 Task: Compose an email with the signature Gloria Young with the subject Thank you for a gift and the message I need your help in preparing the agenda for the next meeting. from softage.5@softage.net to softage.3@softage.net, select first word, change the font color from current to maroon and background color to red Send the email. Finally, move the email from Sent Items to the label Medications
Action: Mouse moved to (866, 69)
Screenshot: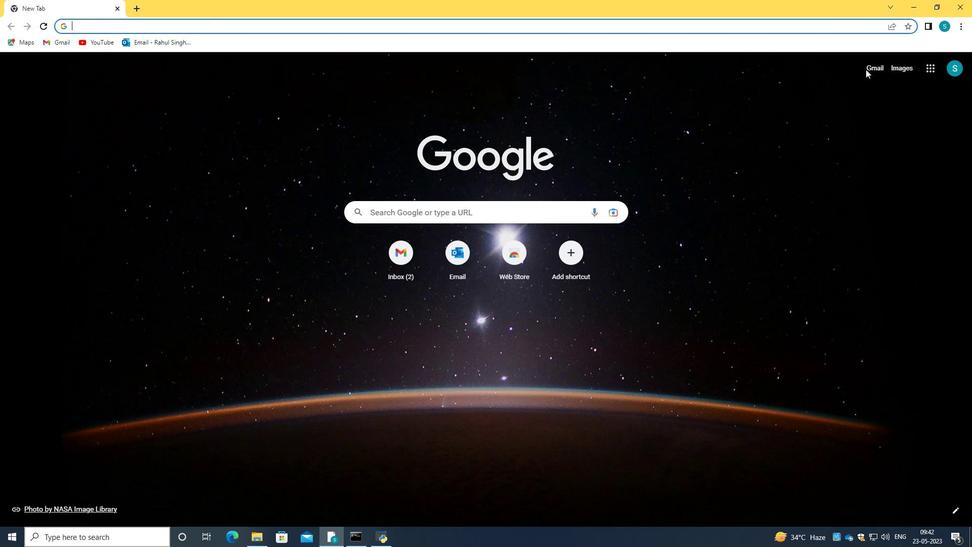
Action: Mouse pressed left at (866, 69)
Screenshot: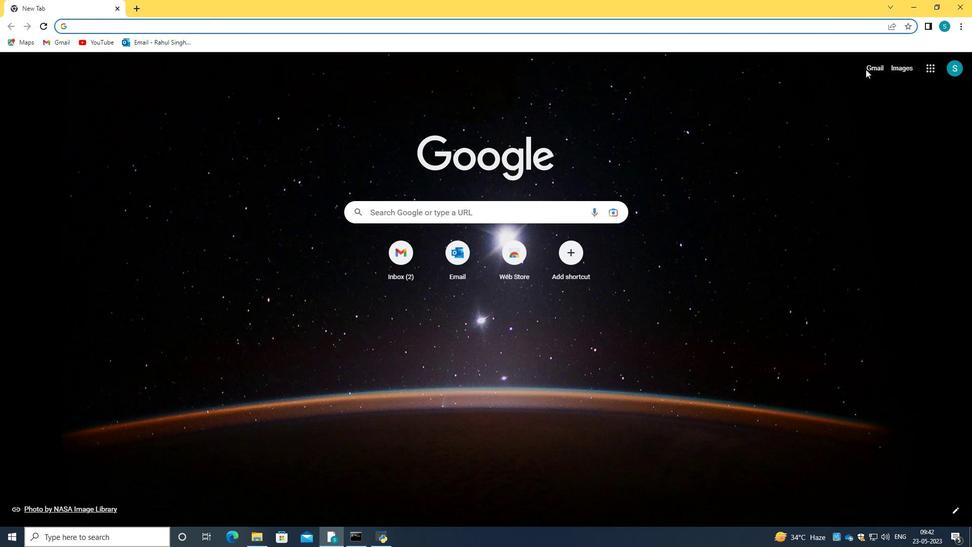 
Action: Mouse moved to (871, 67)
Screenshot: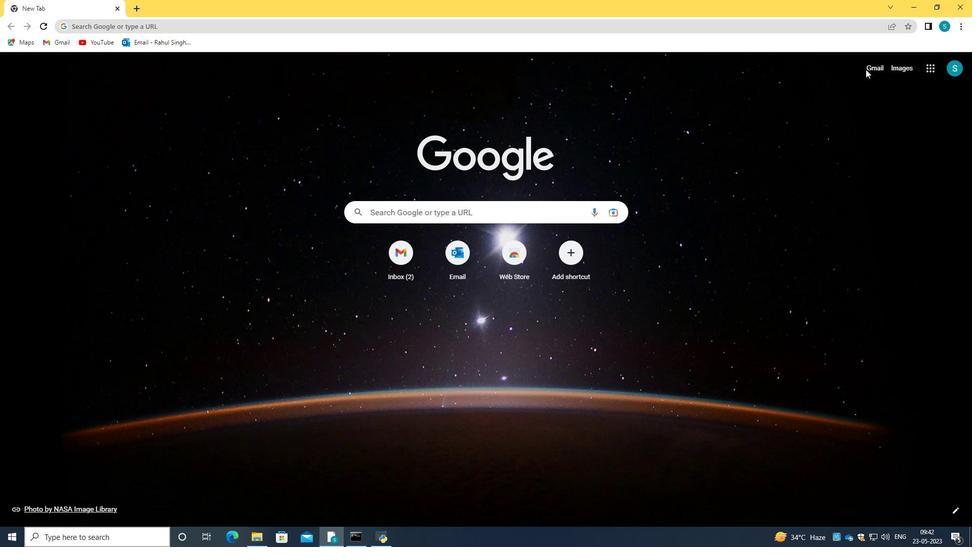 
Action: Mouse pressed left at (871, 67)
Screenshot: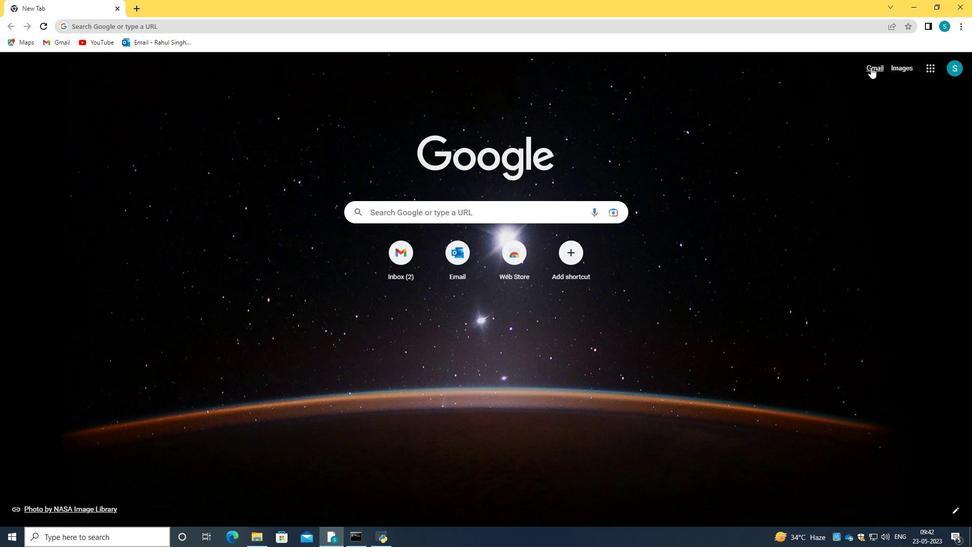 
Action: Mouse moved to (481, 162)
Screenshot: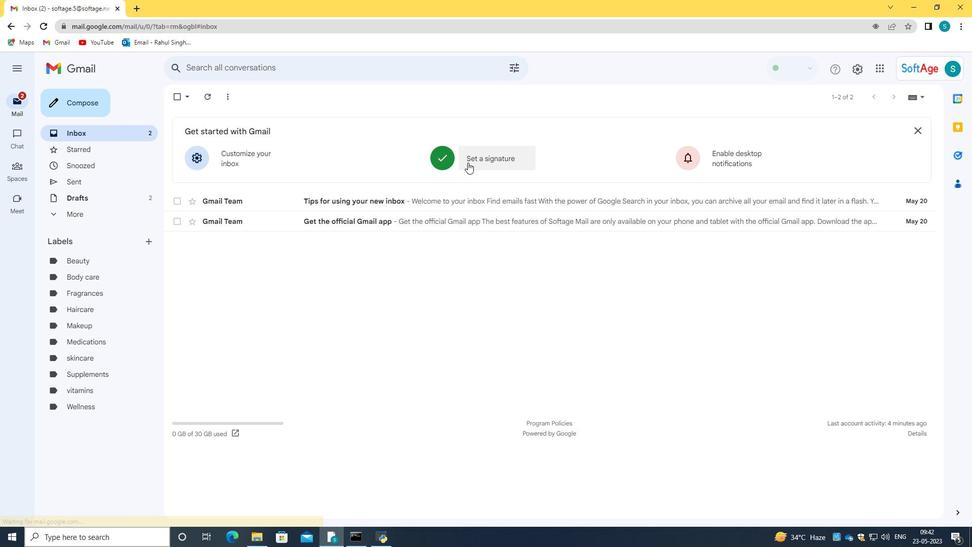 
Action: Mouse pressed left at (481, 162)
Screenshot: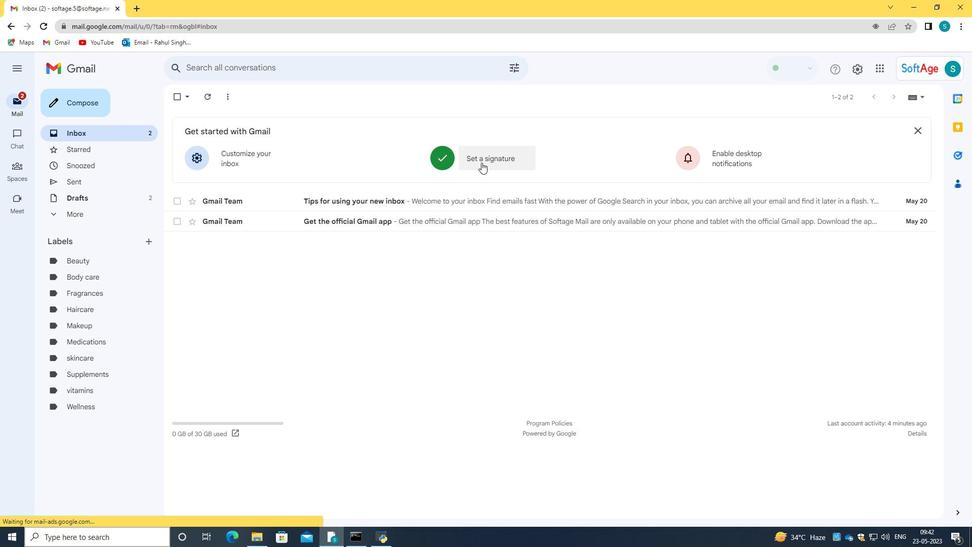 
Action: Mouse moved to (493, 230)
Screenshot: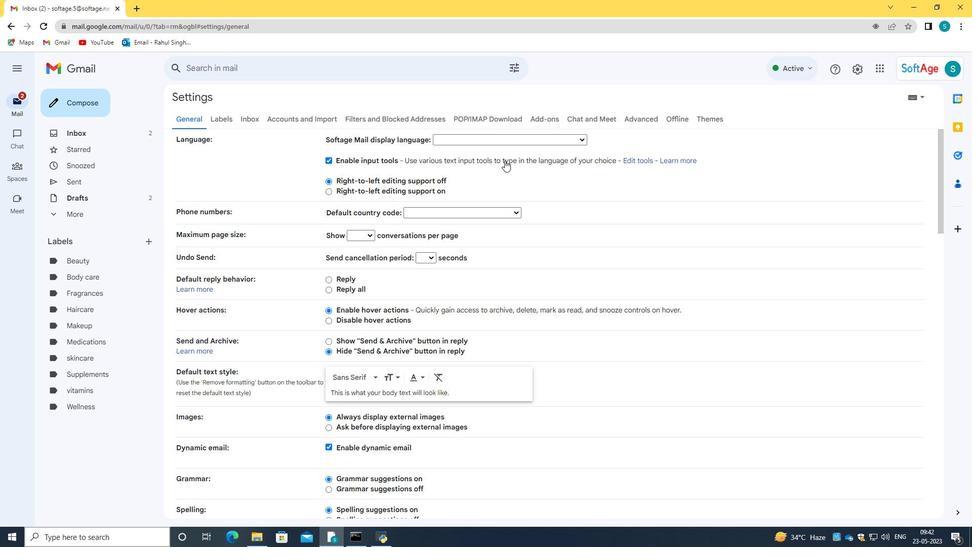 
Action: Mouse scrolled (493, 230) with delta (0, 0)
Screenshot: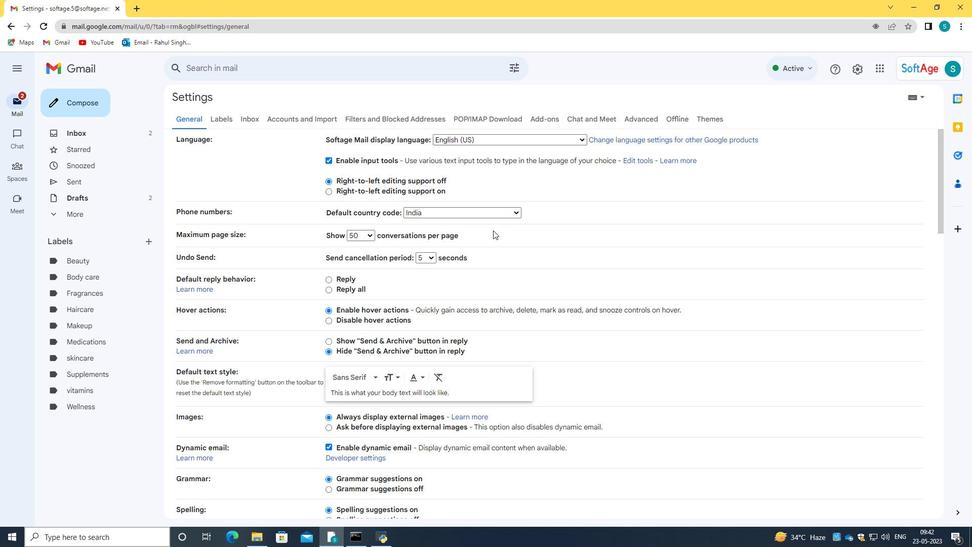 
Action: Mouse scrolled (493, 230) with delta (0, 0)
Screenshot: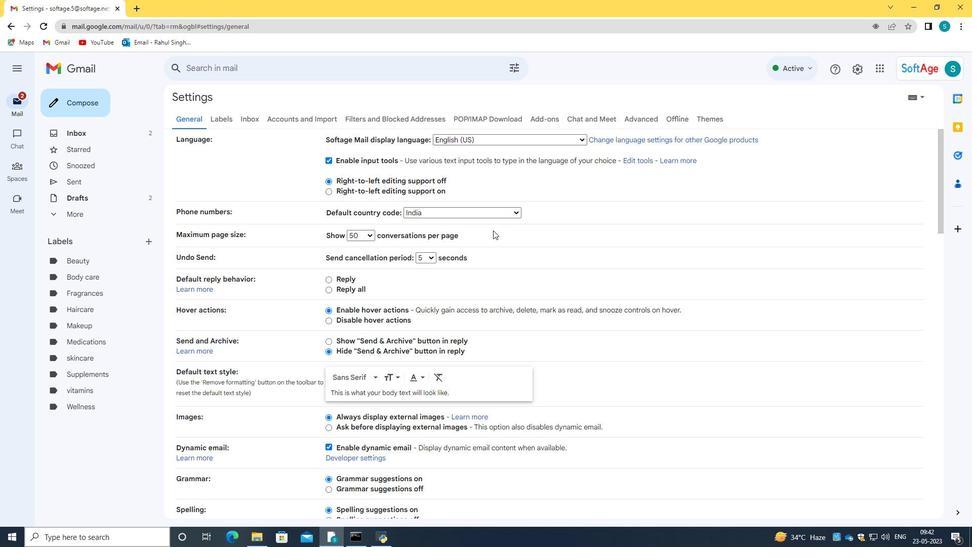 
Action: Mouse scrolled (493, 230) with delta (0, 0)
Screenshot: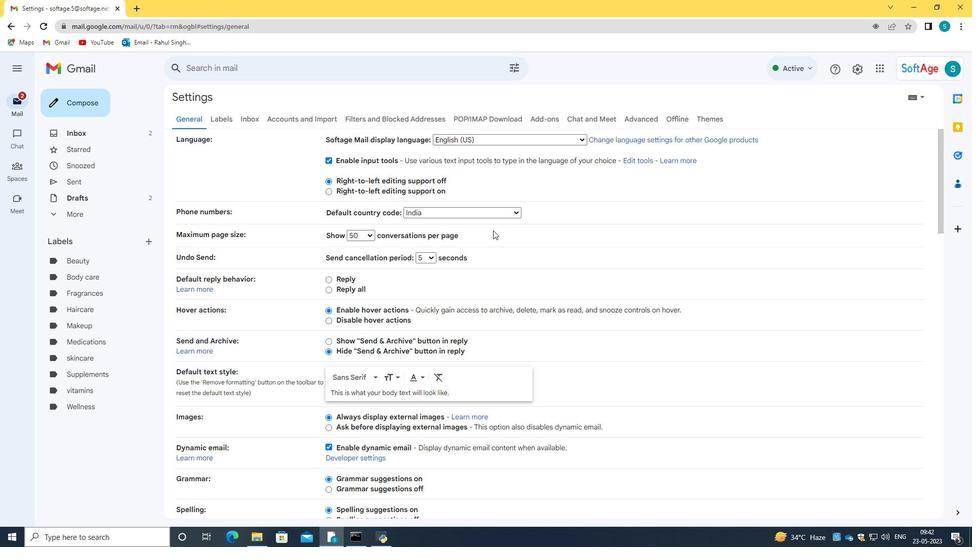 
Action: Mouse scrolled (493, 230) with delta (0, 0)
Screenshot: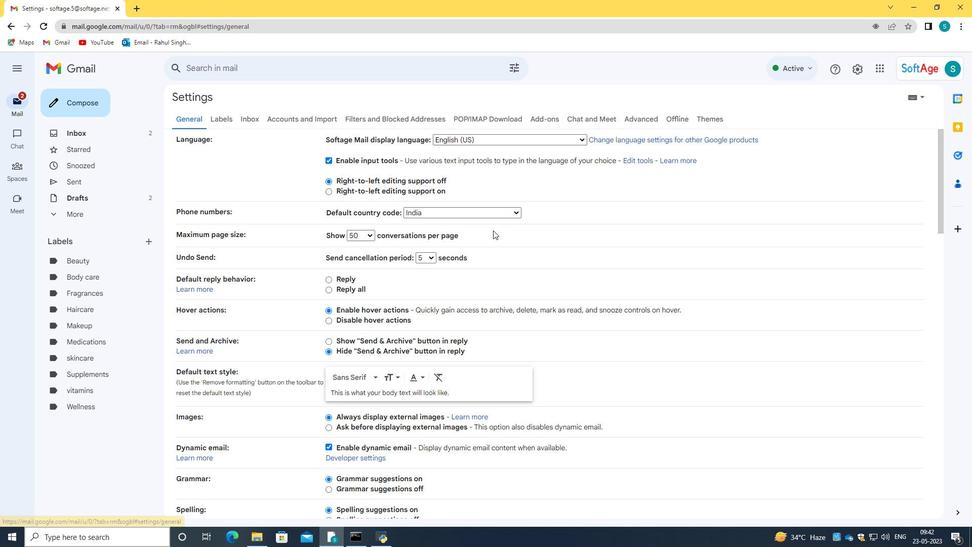 
Action: Mouse scrolled (493, 230) with delta (0, 0)
Screenshot: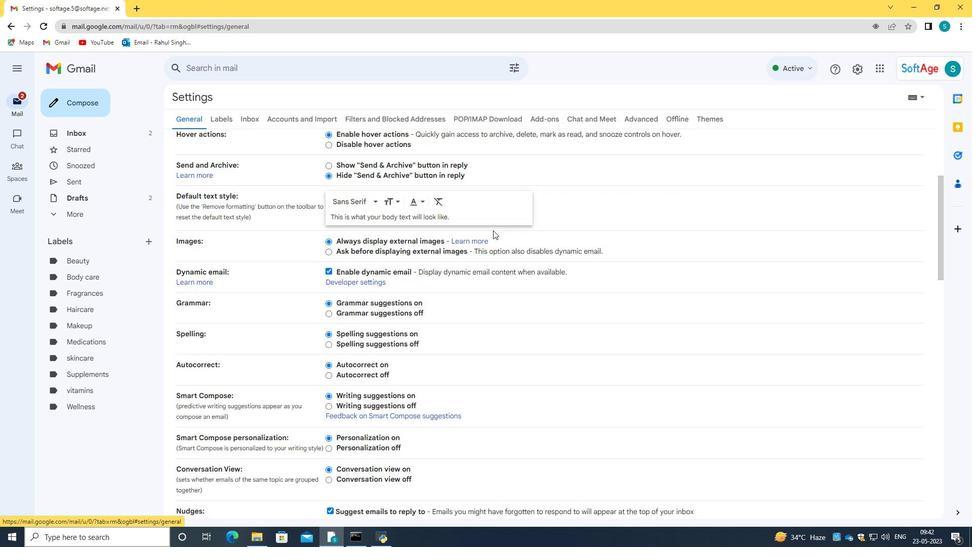 
Action: Mouse scrolled (493, 230) with delta (0, 0)
Screenshot: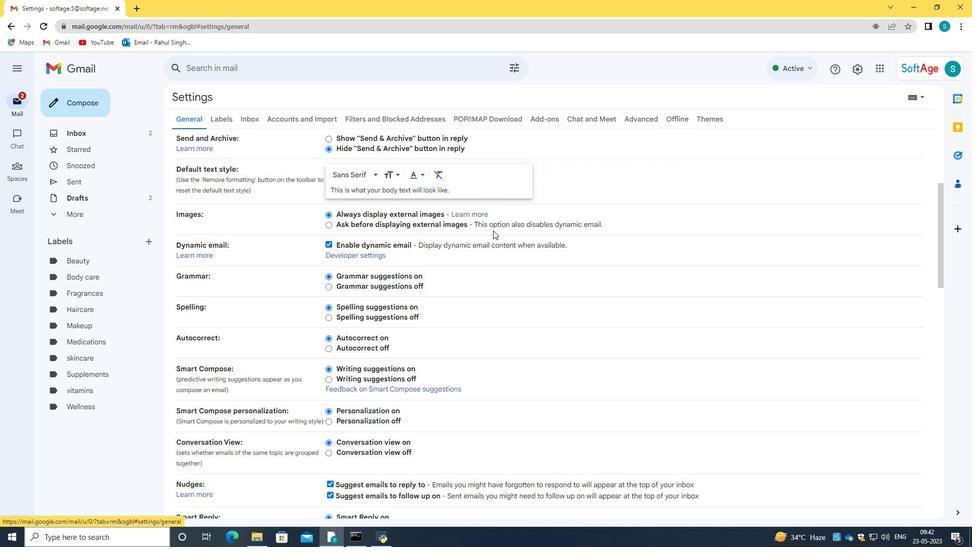 
Action: Mouse scrolled (493, 230) with delta (0, 0)
Screenshot: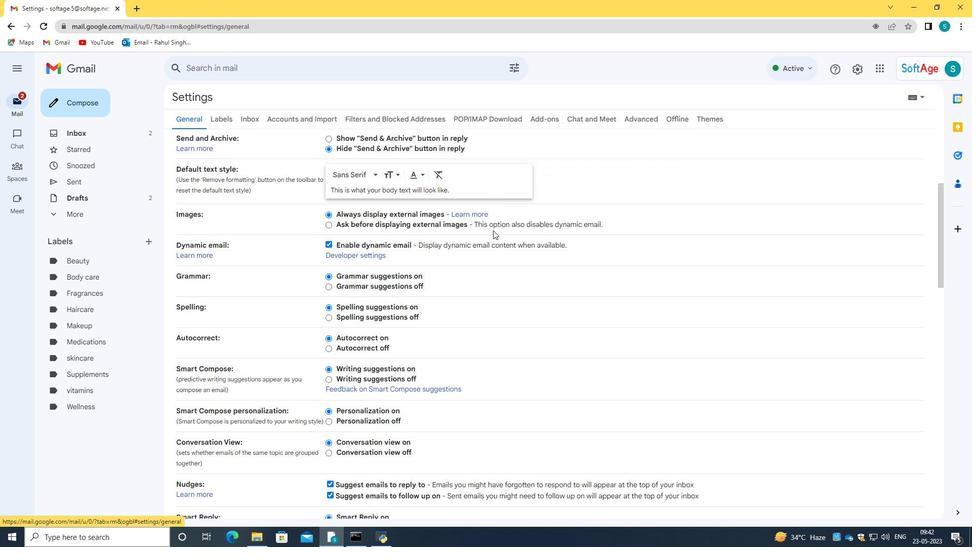 
Action: Mouse scrolled (493, 230) with delta (0, 0)
Screenshot: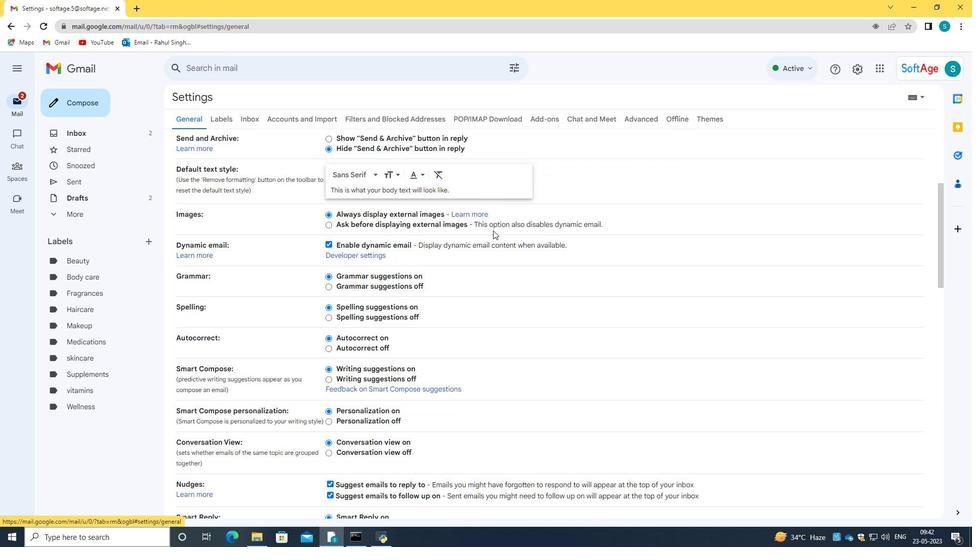 
Action: Mouse scrolled (493, 230) with delta (0, 0)
Screenshot: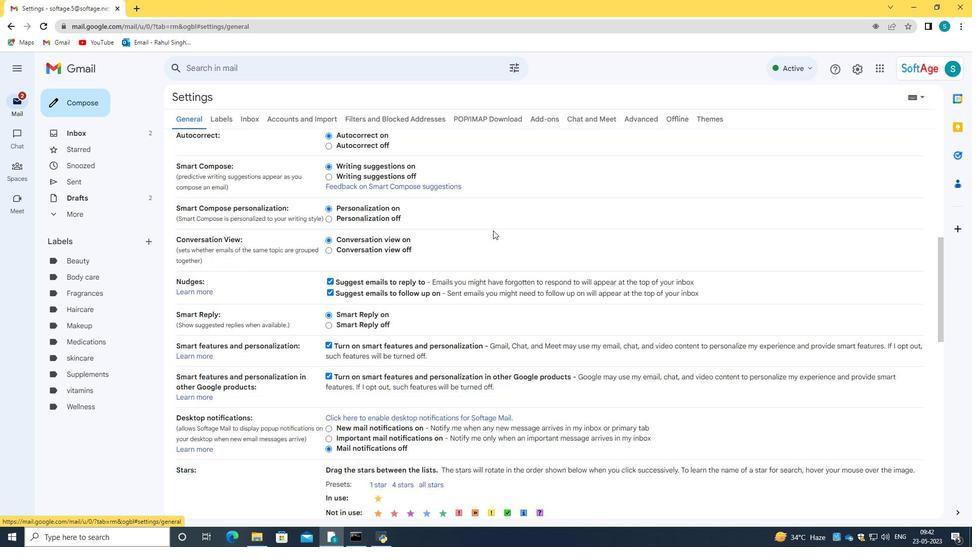 
Action: Mouse scrolled (493, 230) with delta (0, 0)
Screenshot: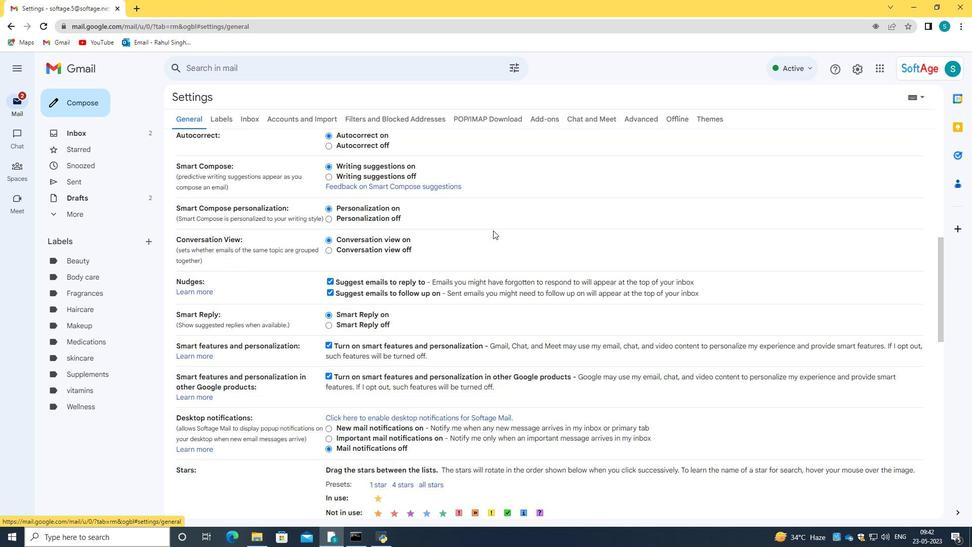 
Action: Mouse scrolled (493, 230) with delta (0, 0)
Screenshot: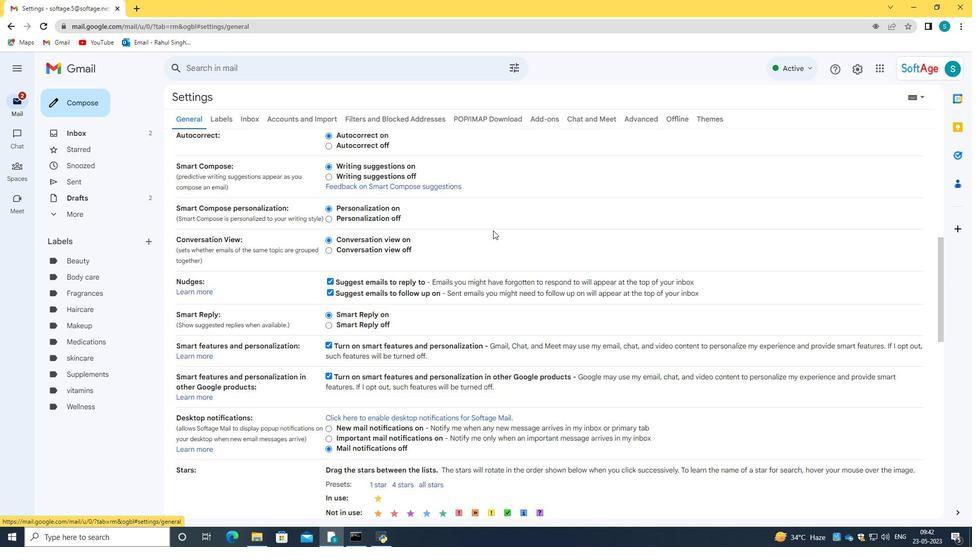 
Action: Mouse scrolled (493, 230) with delta (0, 0)
Screenshot: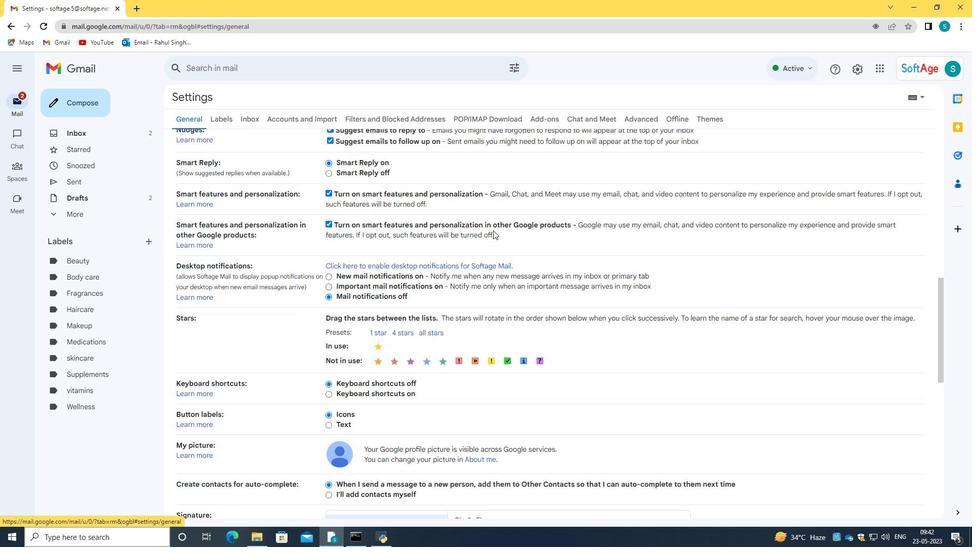 
Action: Mouse scrolled (493, 230) with delta (0, 0)
Screenshot: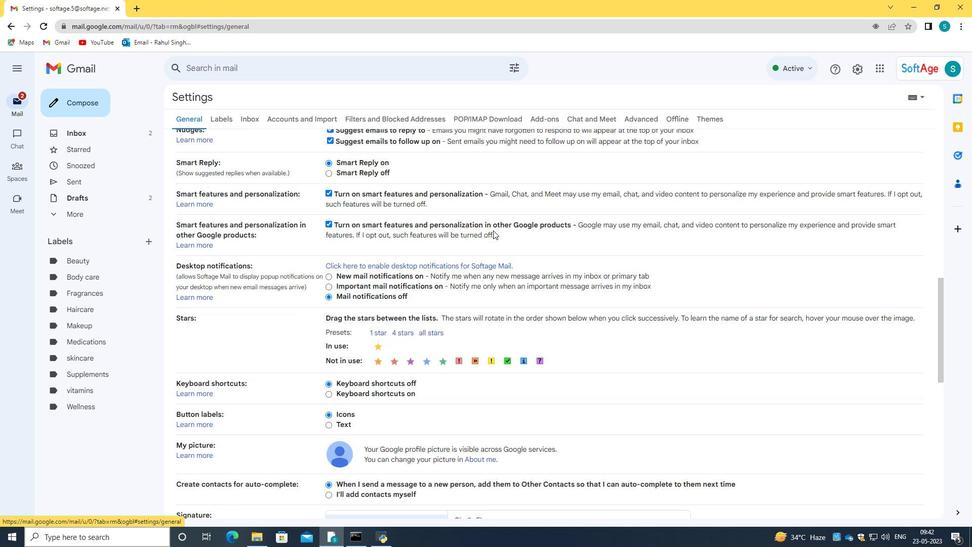 
Action: Mouse moved to (396, 512)
Screenshot: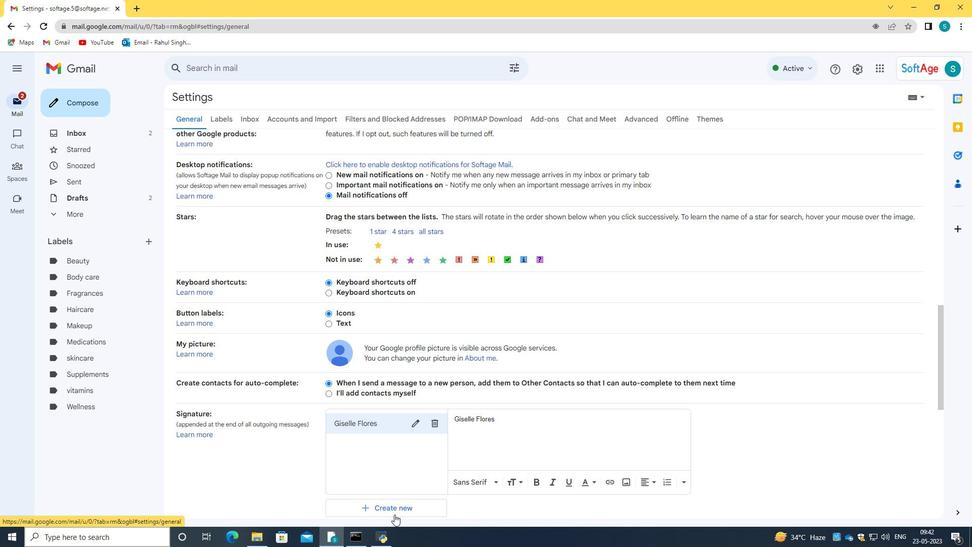 
Action: Mouse pressed left at (396, 512)
Screenshot: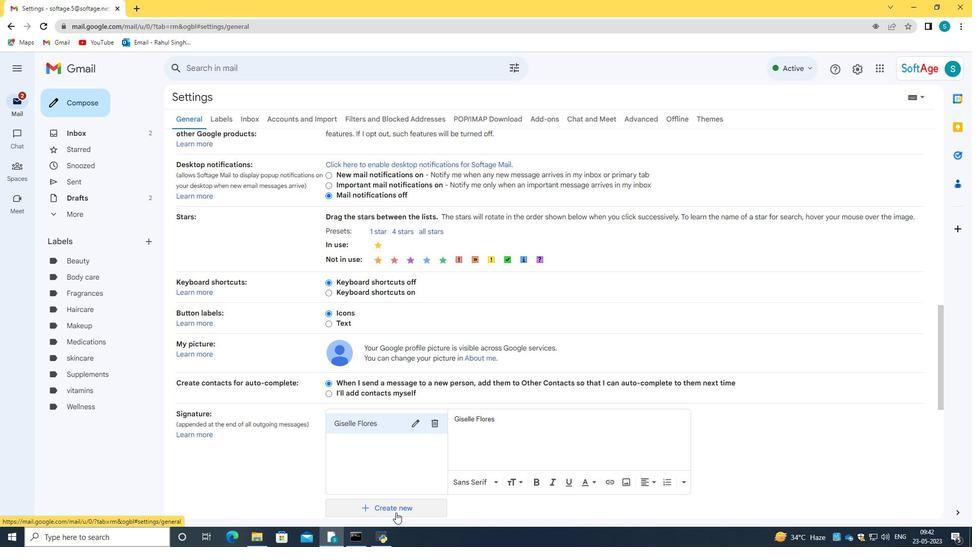 
Action: Mouse moved to (432, 284)
Screenshot: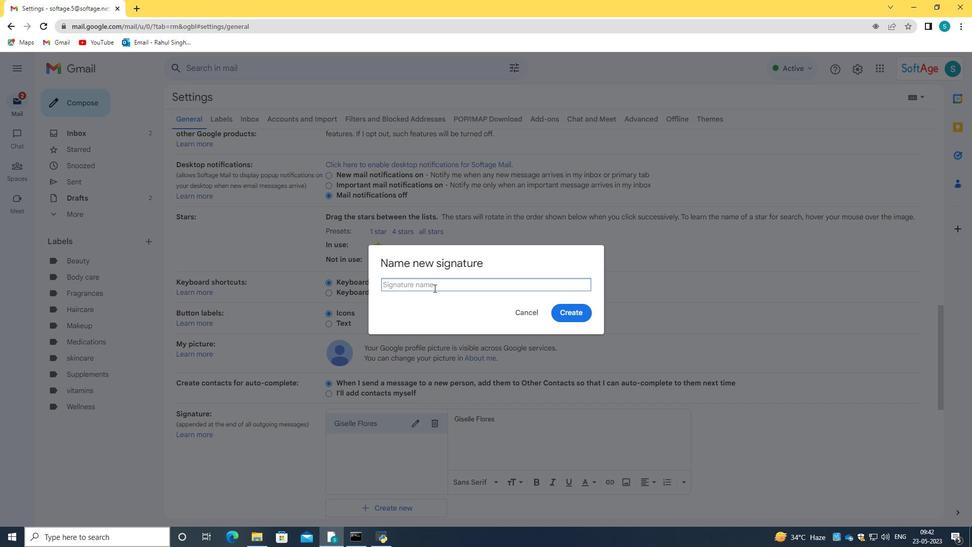 
Action: Key pressed <Key.caps_lock>G<Key.caps_lock>loria<Key.space><Key.caps_lock>Y<Key.caps_lock>oung
Screenshot: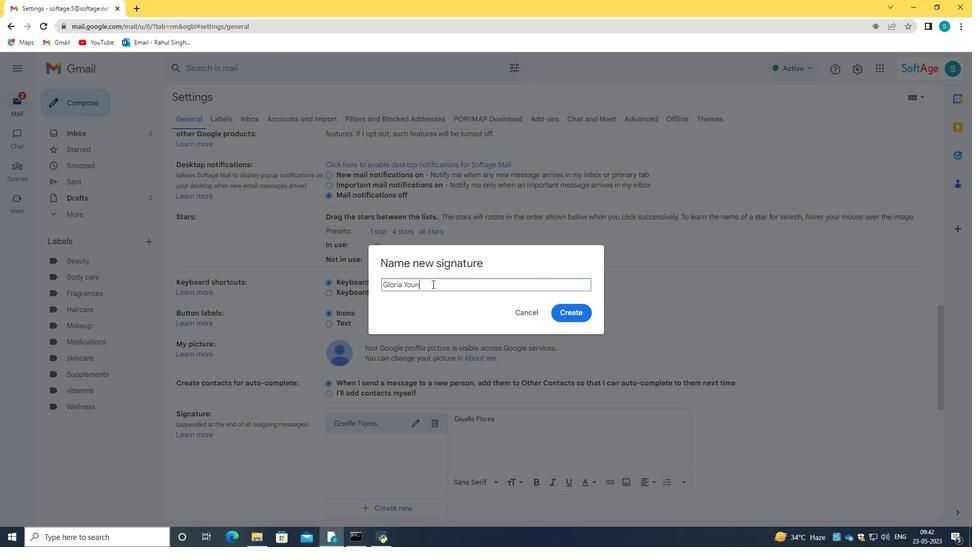 
Action: Mouse moved to (575, 314)
Screenshot: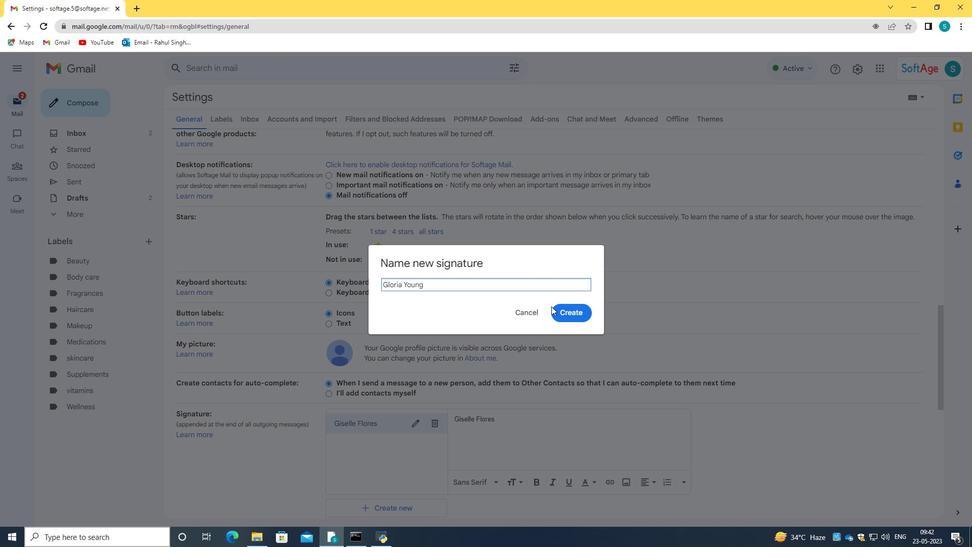
Action: Mouse pressed left at (575, 314)
Screenshot: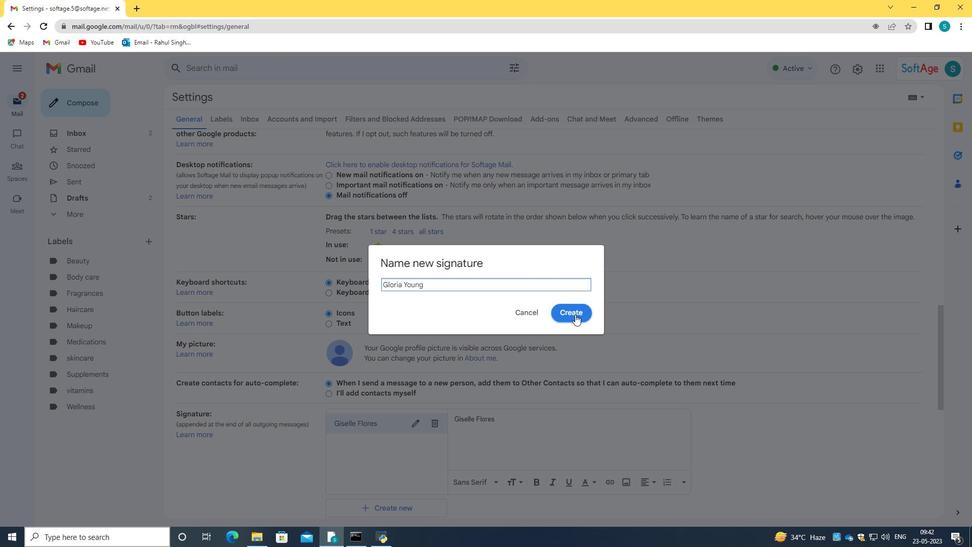
Action: Mouse moved to (482, 431)
Screenshot: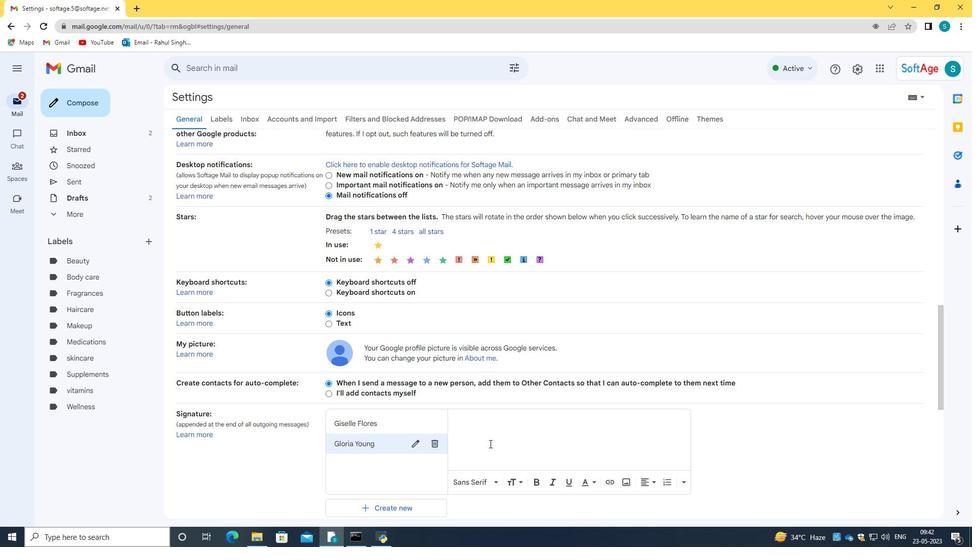 
Action: Key pressed g<Key.caps_lock>LOR<Key.backspace><Key.backspace><Key.backspace><Key.backspace><Key.backspace><Key.caps_lock>g<Key.caps_lock>LO<Key.backspace><Key.backspace><Key.backspace><Key.caps_lock><Key.caps_lock>G<Key.caps_lock>loria<Key.space><Key.caps_lock>Y<Key.caps_lock>oung
Screenshot: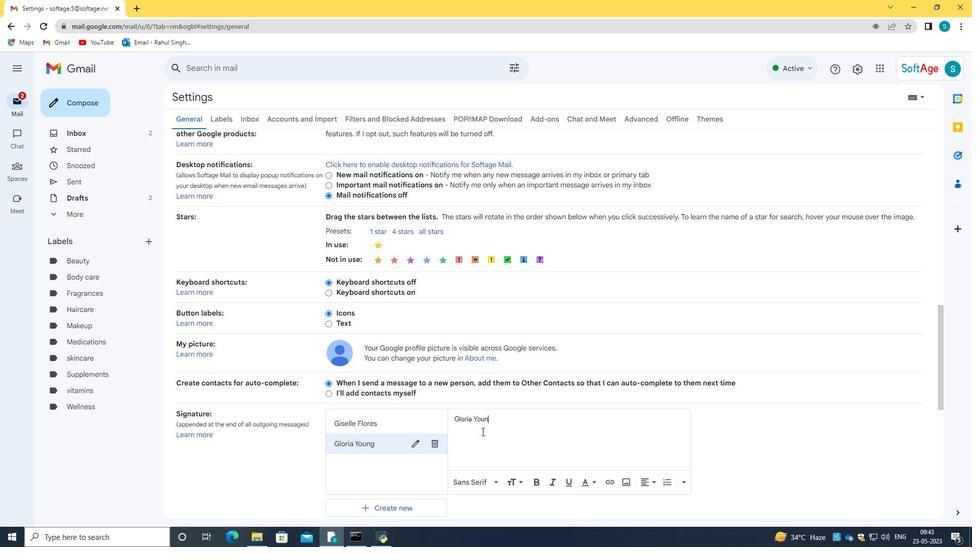 
Action: Mouse scrolled (482, 431) with delta (0, 0)
Screenshot: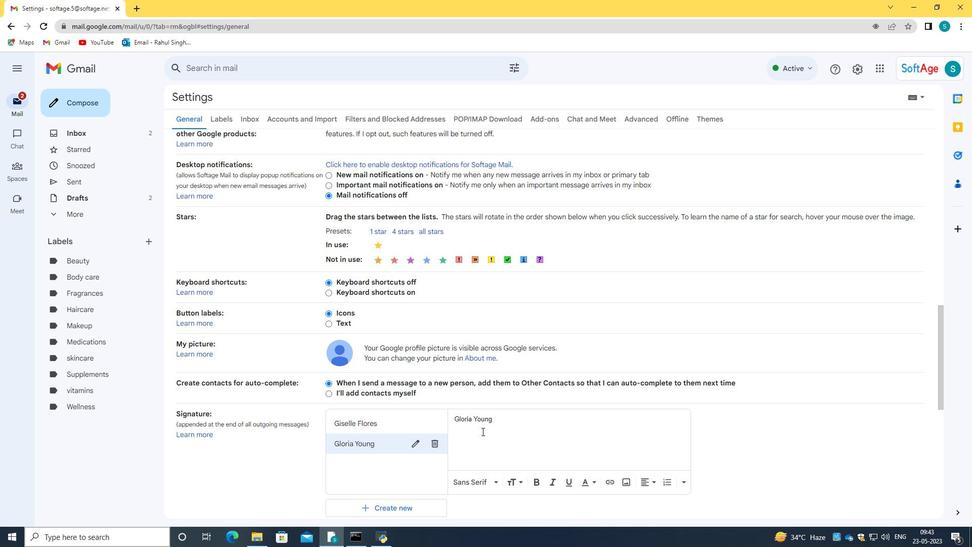 
Action: Mouse scrolled (482, 431) with delta (0, 0)
Screenshot: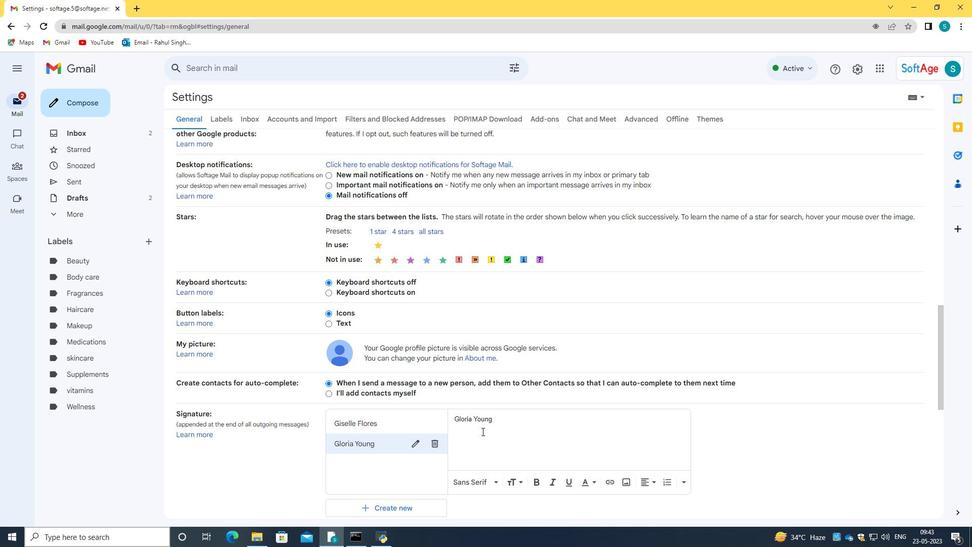 
Action: Mouse scrolled (482, 431) with delta (0, 0)
Screenshot: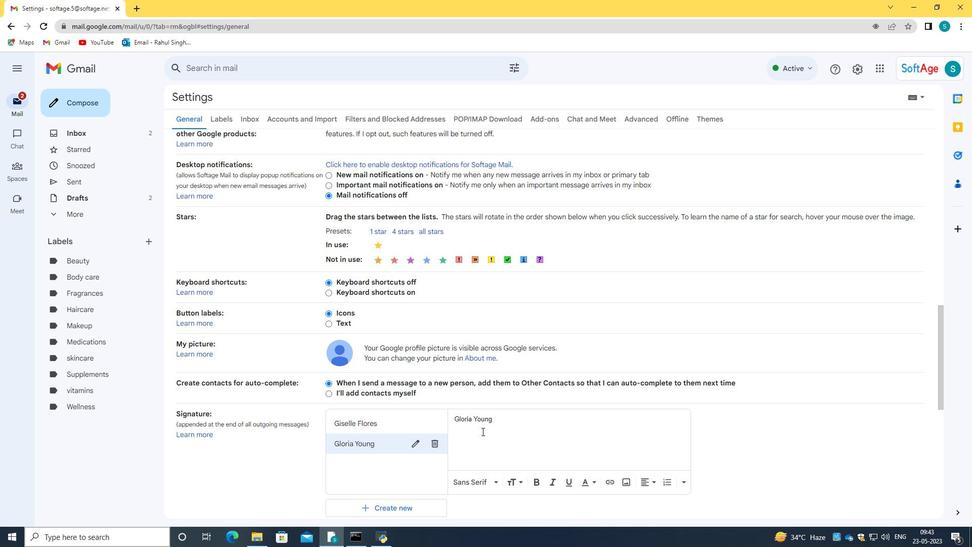 
Action: Mouse scrolled (482, 431) with delta (0, 0)
Screenshot: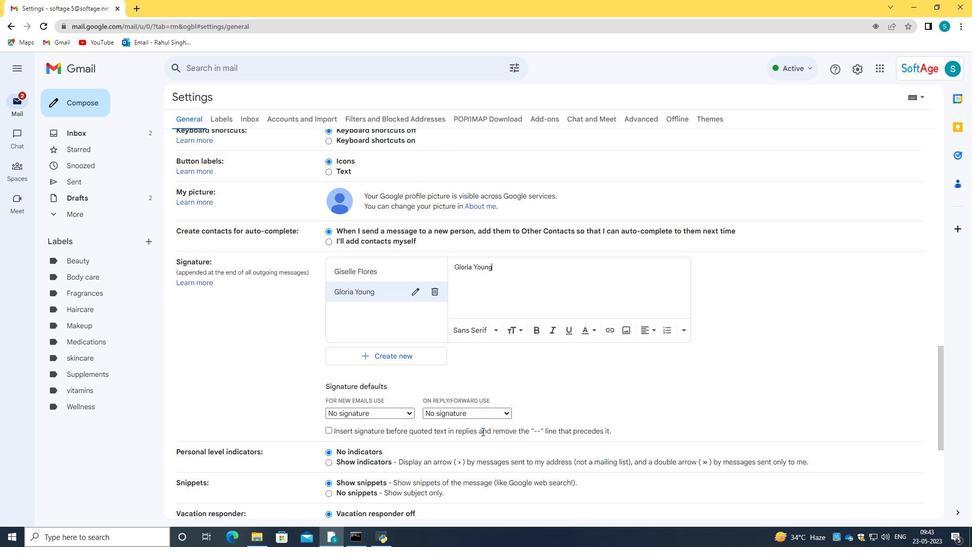 
Action: Mouse scrolled (482, 431) with delta (0, 0)
Screenshot: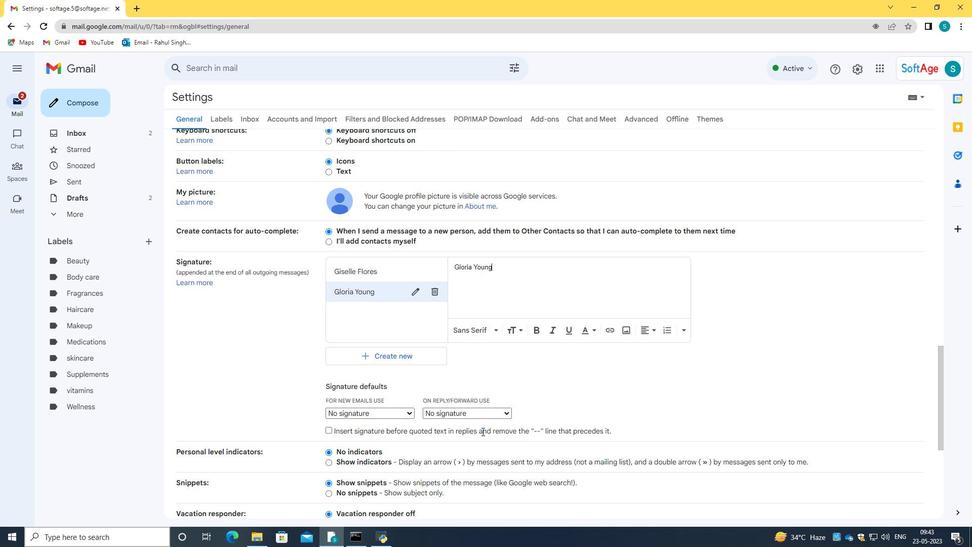
Action: Mouse scrolled (482, 431) with delta (0, 0)
Screenshot: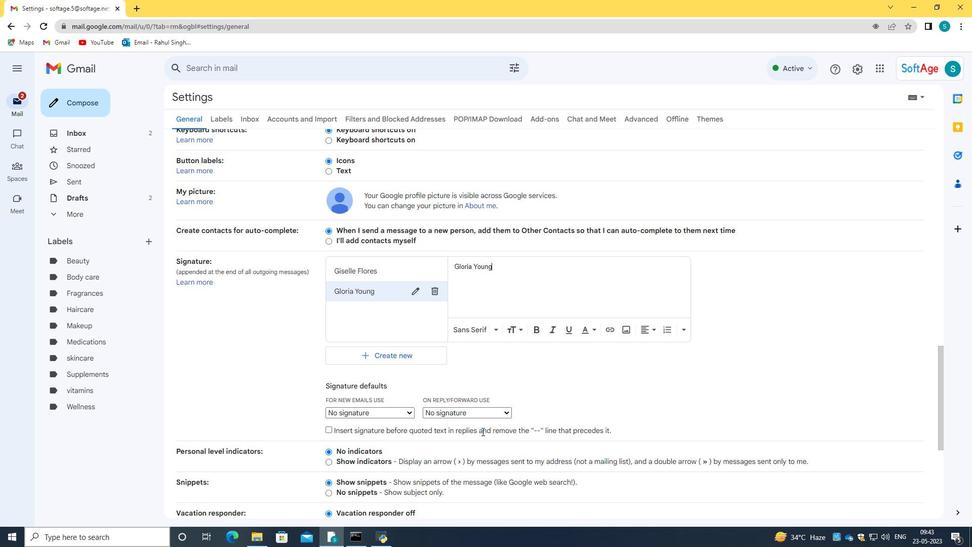 
Action: Mouse moved to (498, 328)
Screenshot: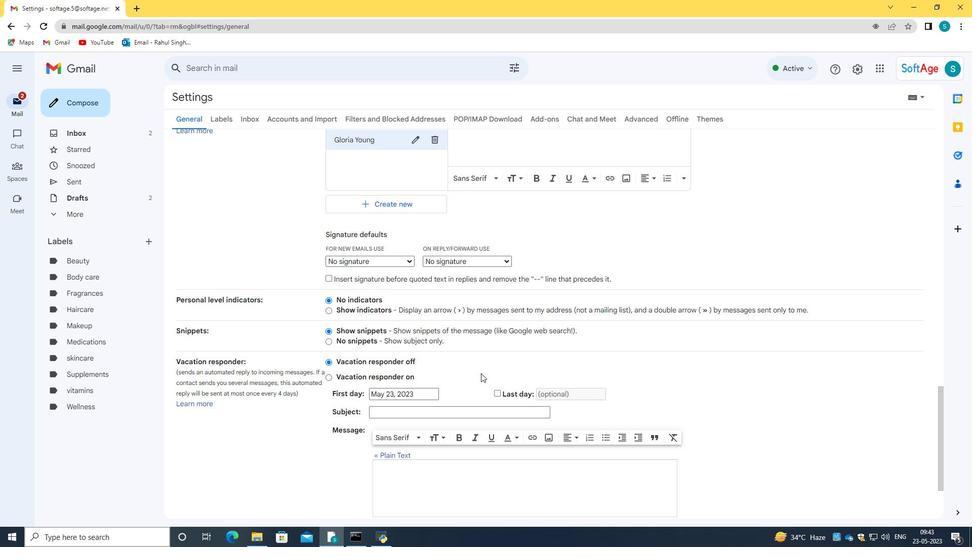
Action: Mouse scrolled (498, 327) with delta (0, 0)
Screenshot: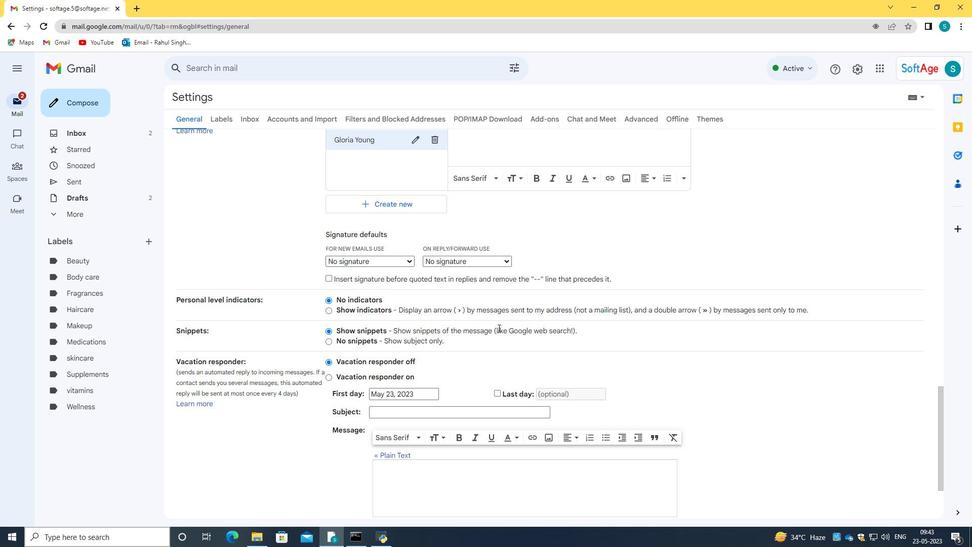 
Action: Mouse scrolled (498, 327) with delta (0, 0)
Screenshot: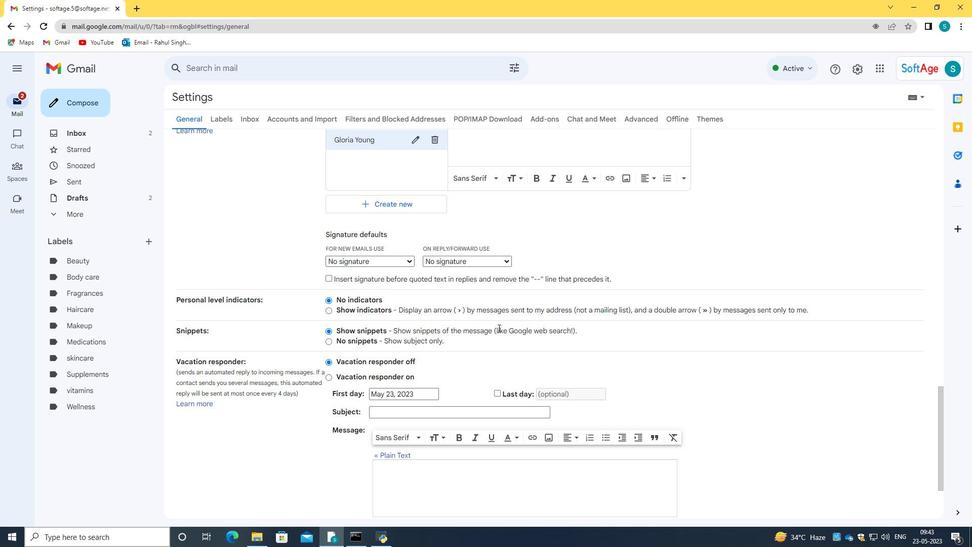 
Action: Mouse scrolled (498, 327) with delta (0, 0)
Screenshot: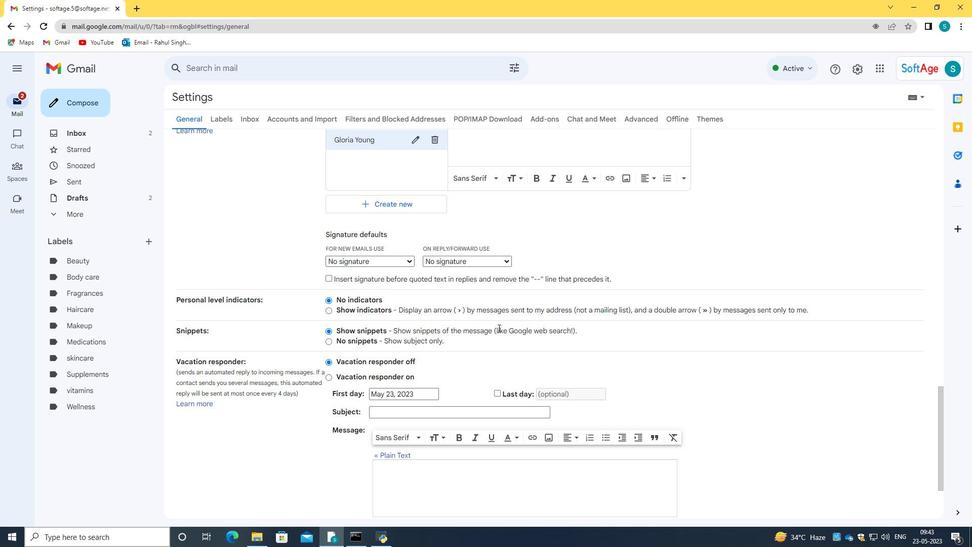 
Action: Mouse scrolled (498, 327) with delta (0, 0)
Screenshot: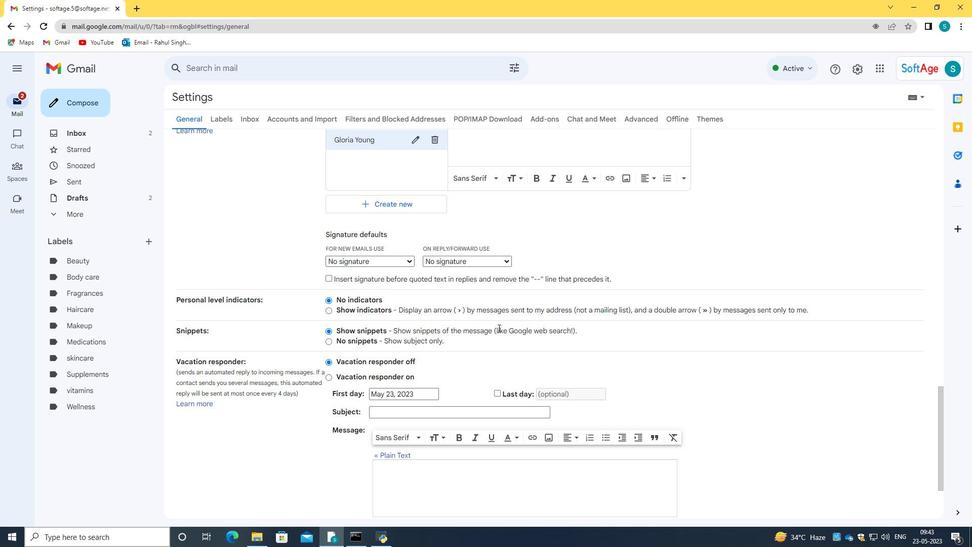 
Action: Mouse scrolled (498, 327) with delta (0, 0)
Screenshot: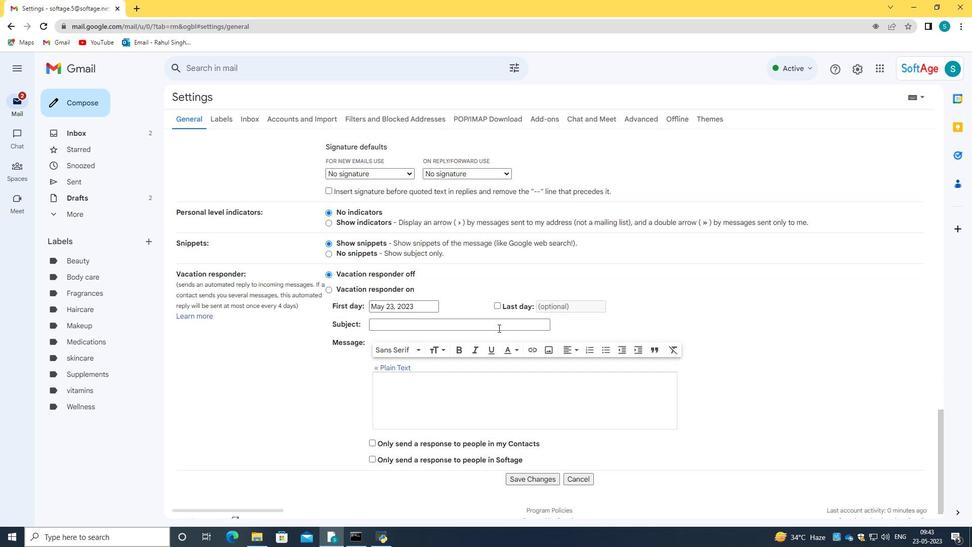 
Action: Mouse scrolled (498, 327) with delta (0, 0)
Screenshot: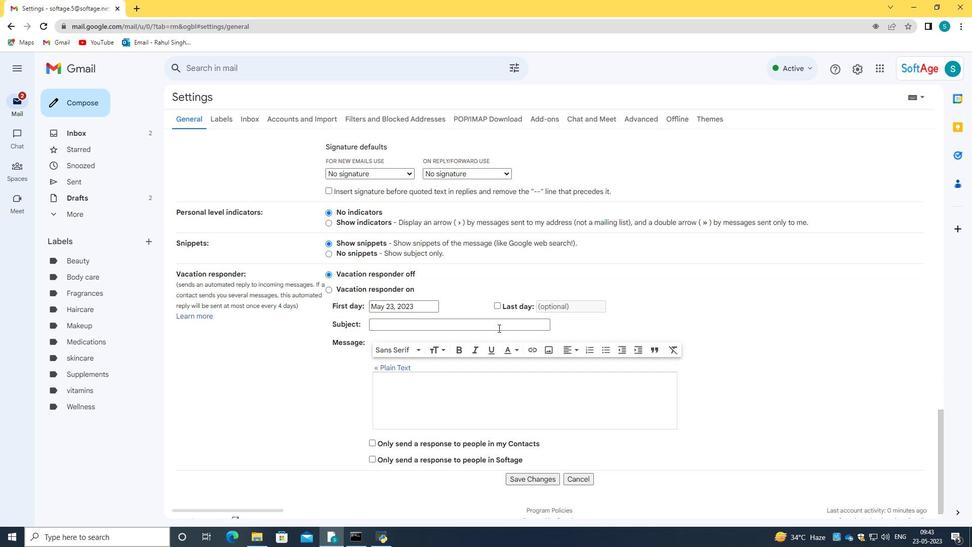 
Action: Mouse scrolled (498, 327) with delta (0, 0)
Screenshot: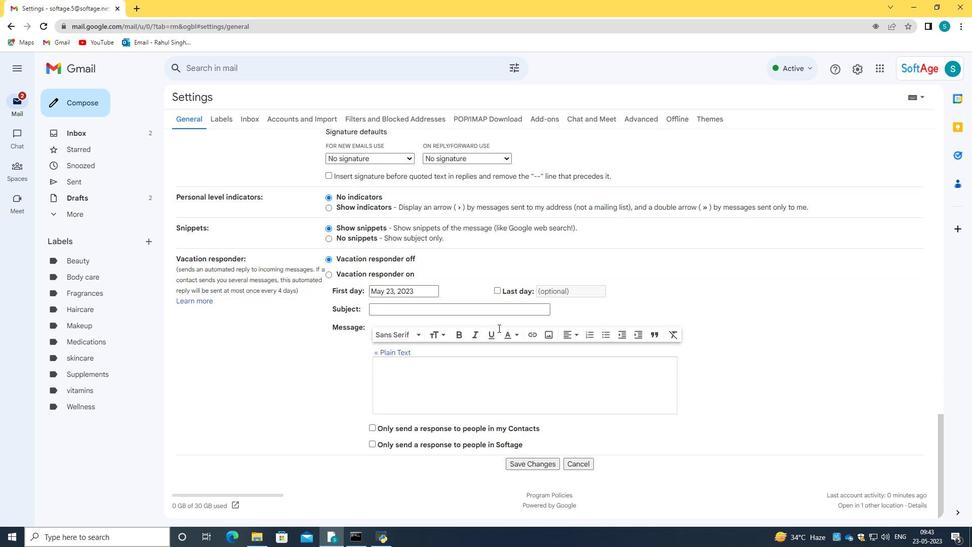 
Action: Mouse scrolled (498, 327) with delta (0, 0)
Screenshot: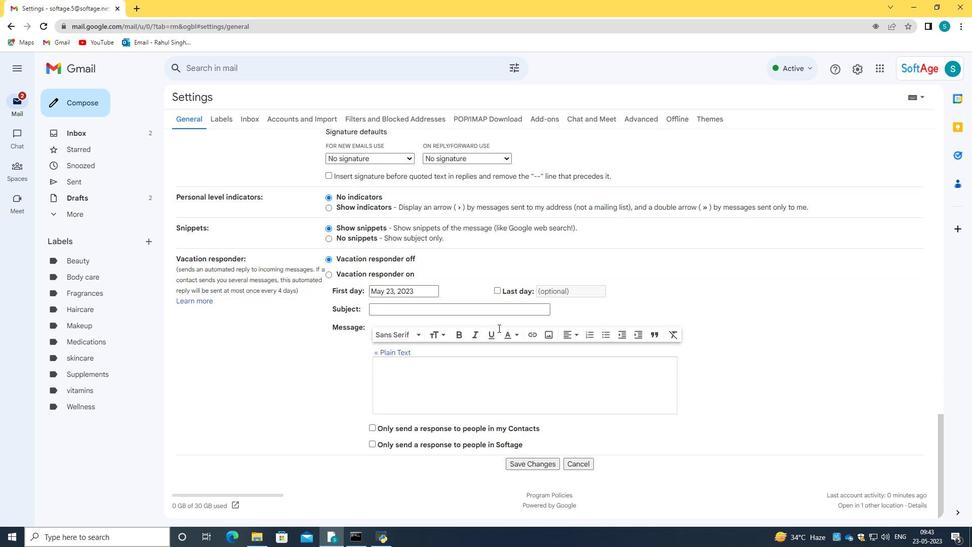 
Action: Mouse moved to (533, 460)
Screenshot: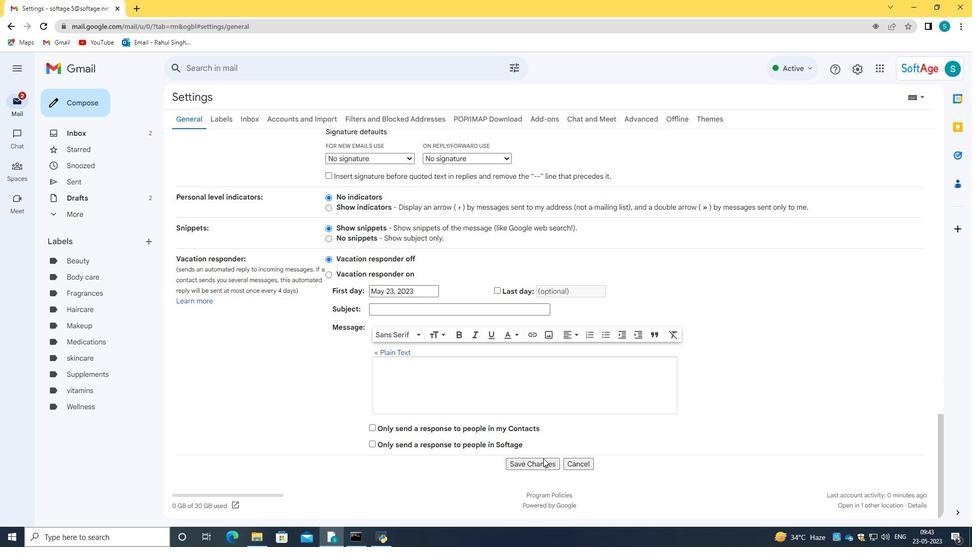 
Action: Mouse pressed left at (533, 460)
Screenshot: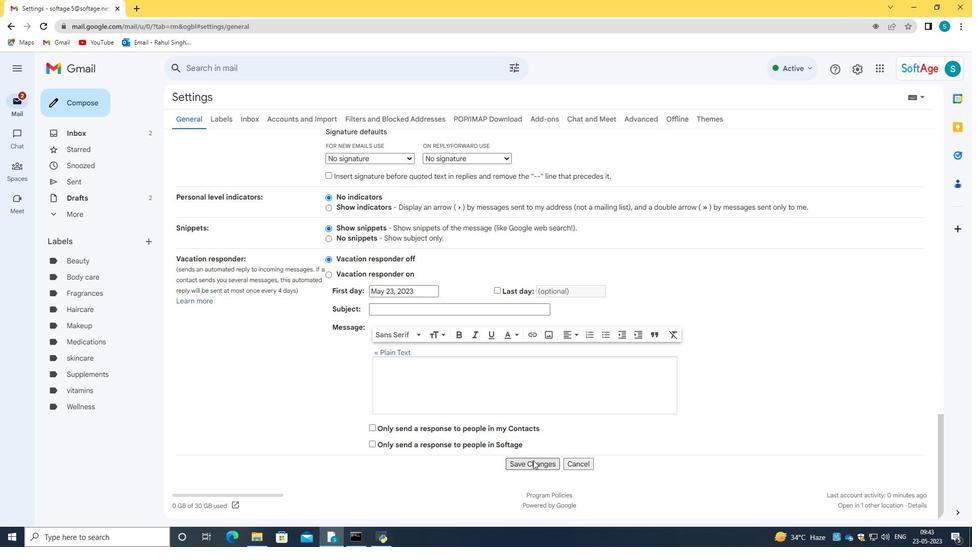 
Action: Mouse moved to (526, 288)
Screenshot: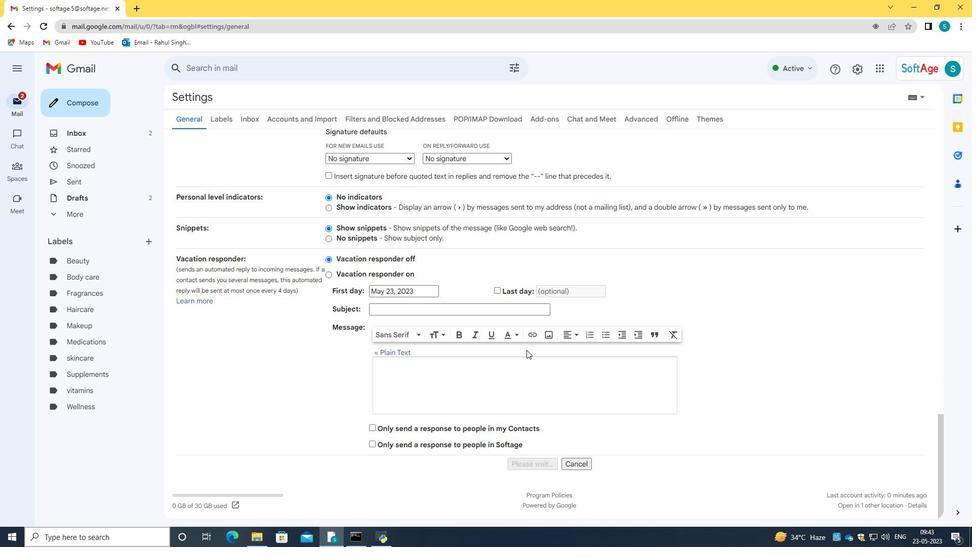 
Action: Mouse scrolled (526, 288) with delta (0, 0)
Screenshot: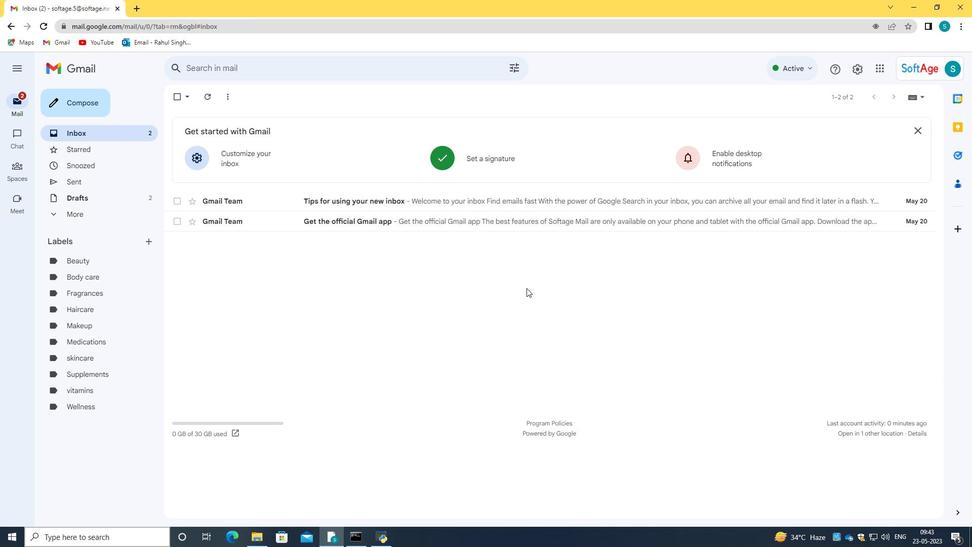
Action: Mouse scrolled (526, 288) with delta (0, 0)
Screenshot: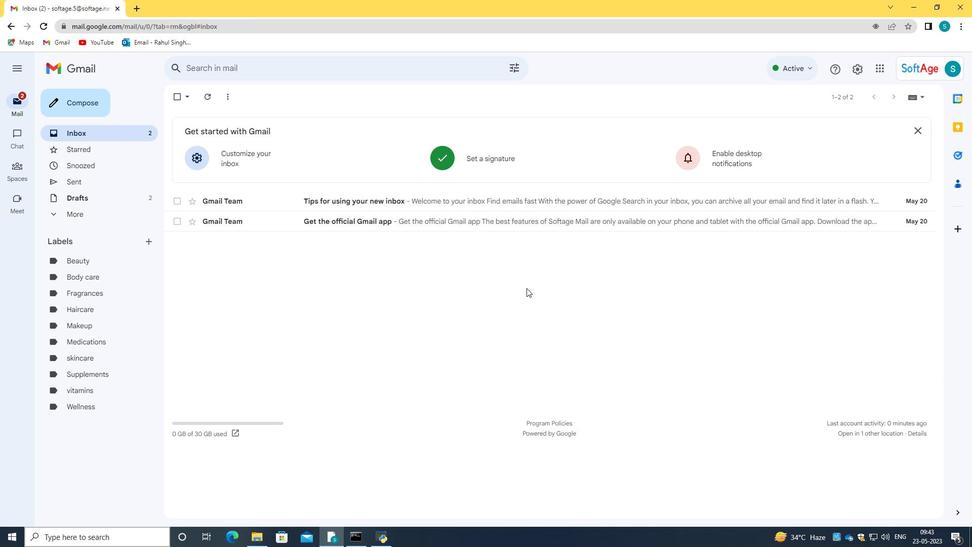 
Action: Mouse scrolled (526, 288) with delta (0, 0)
Screenshot: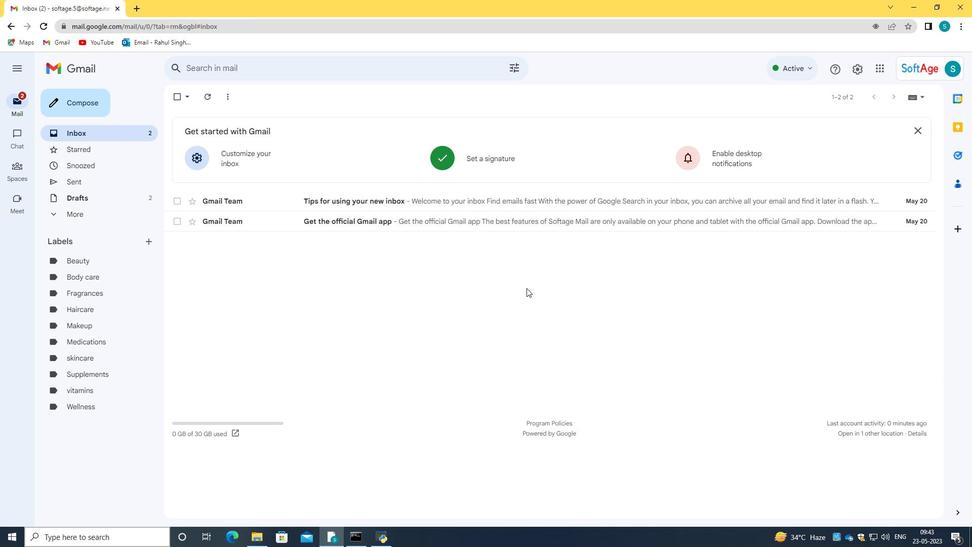 
Action: Mouse moved to (99, 105)
Screenshot: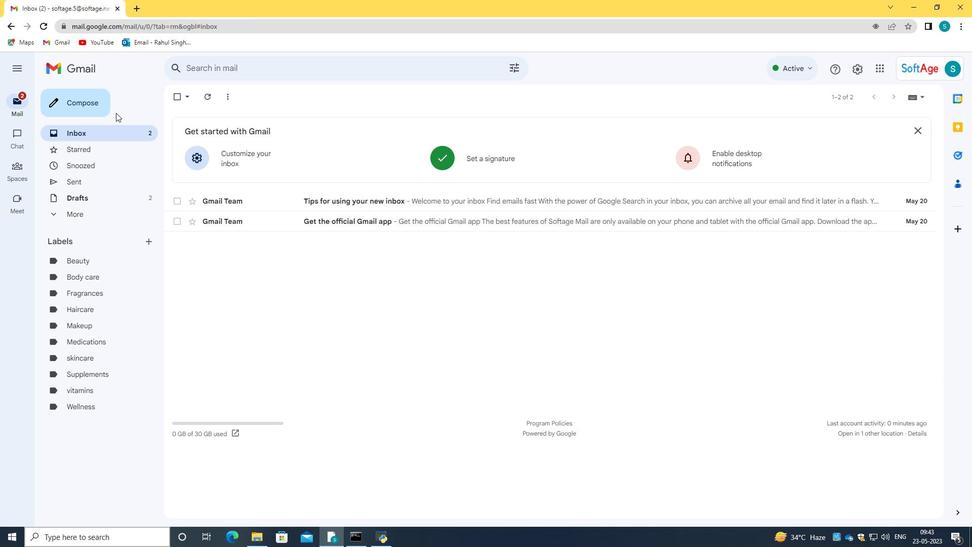 
Action: Mouse pressed left at (99, 105)
Screenshot: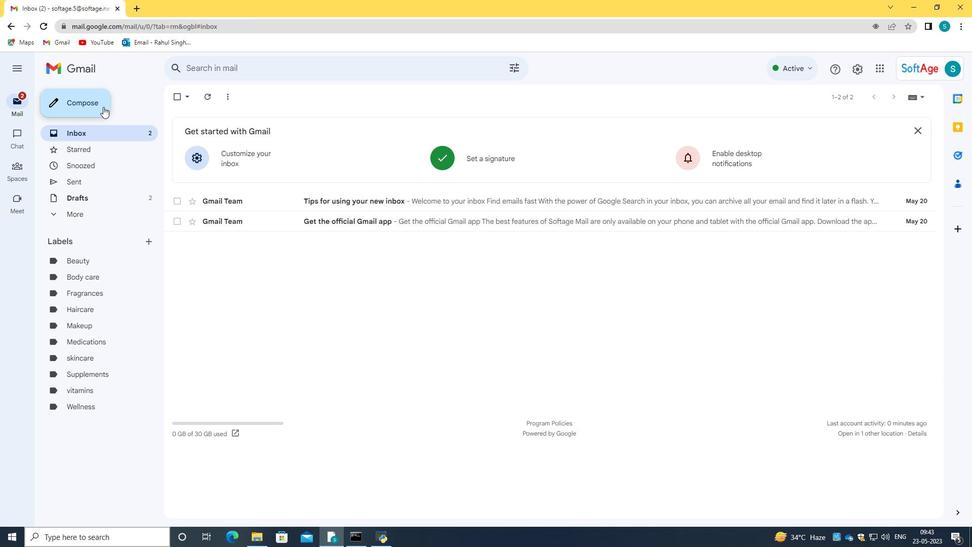 
Action: Mouse moved to (916, 224)
Screenshot: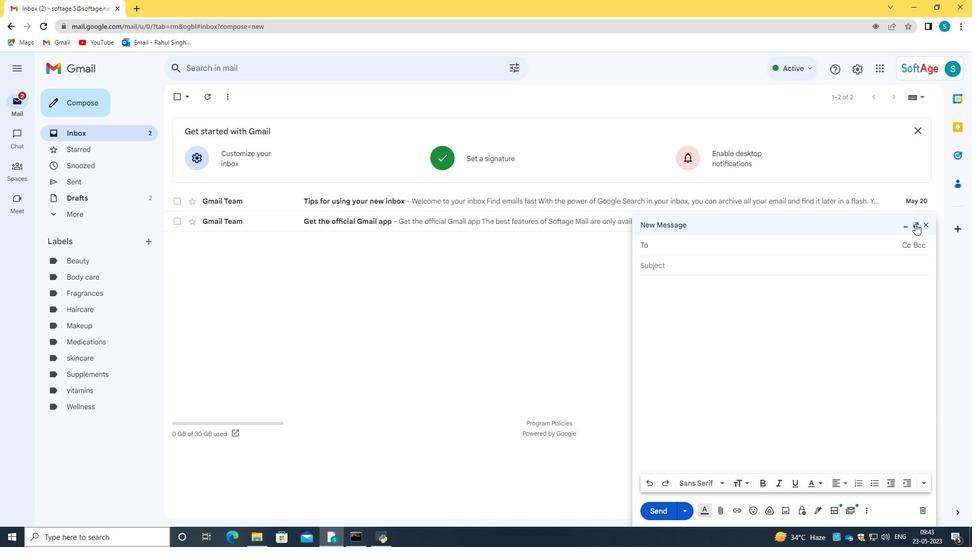 
Action: Mouse pressed left at (916, 224)
Screenshot: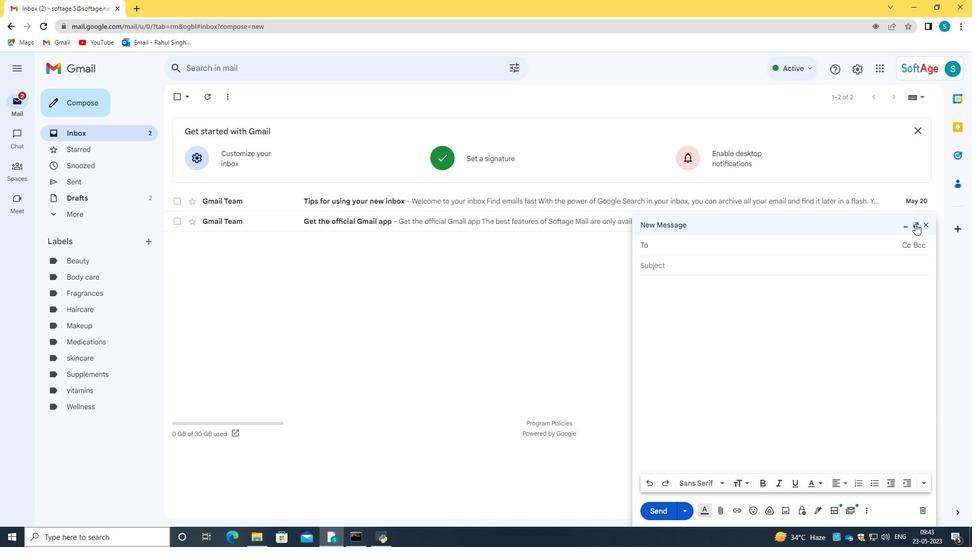 
Action: Mouse moved to (262, 497)
Screenshot: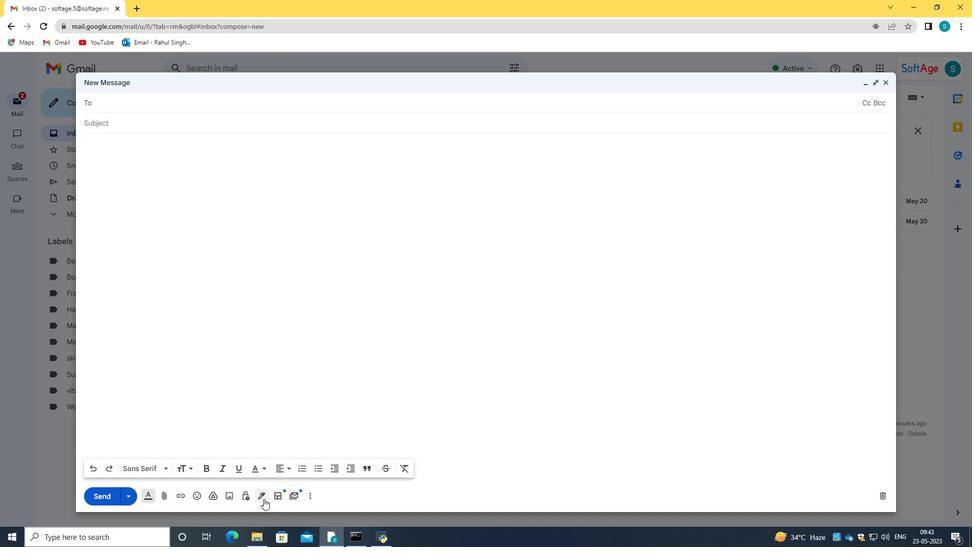 
Action: Mouse pressed left at (262, 497)
Screenshot: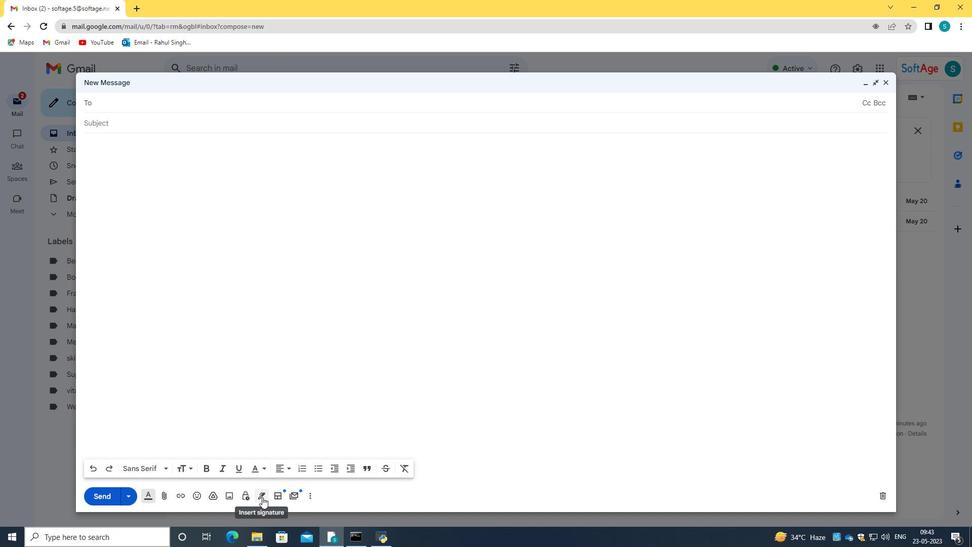 
Action: Mouse moved to (305, 477)
Screenshot: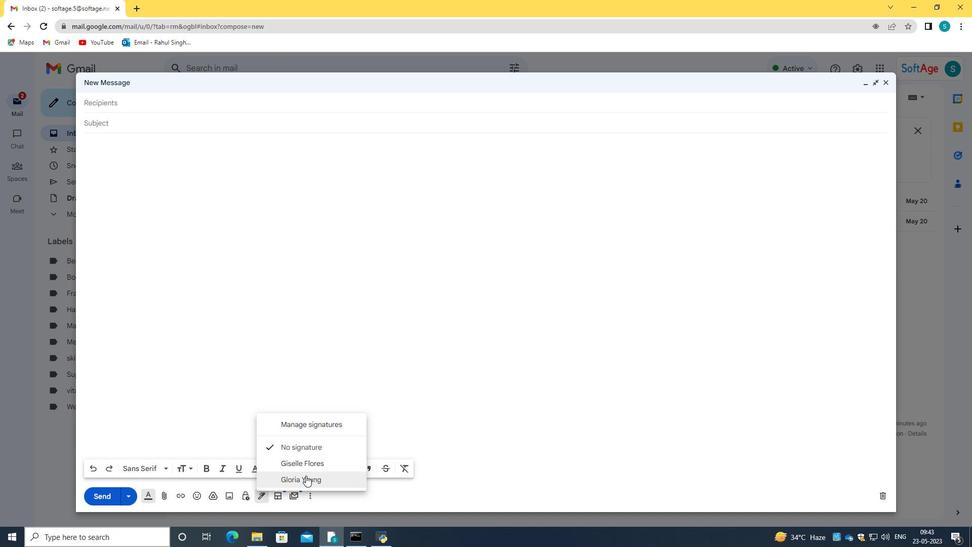 
Action: Mouse pressed left at (305, 477)
Screenshot: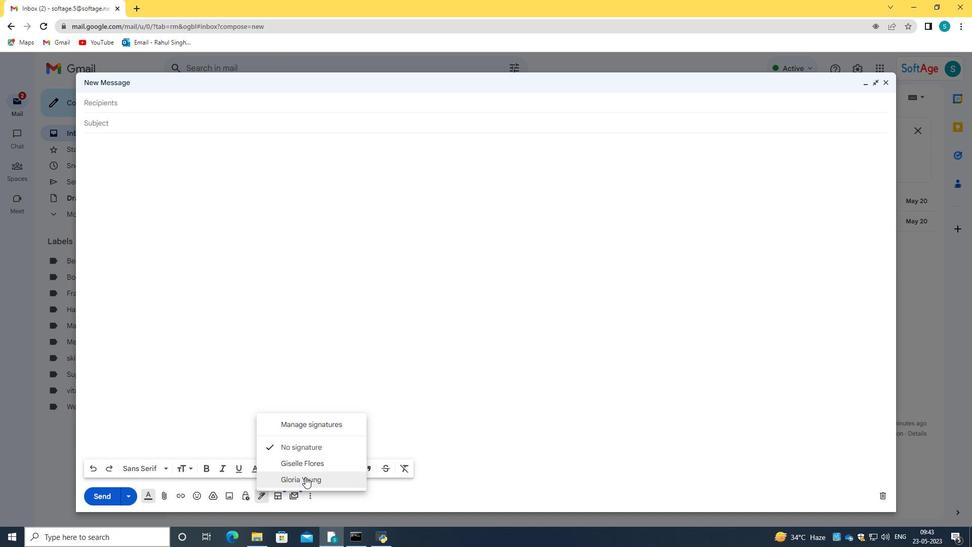 
Action: Mouse moved to (122, 123)
Screenshot: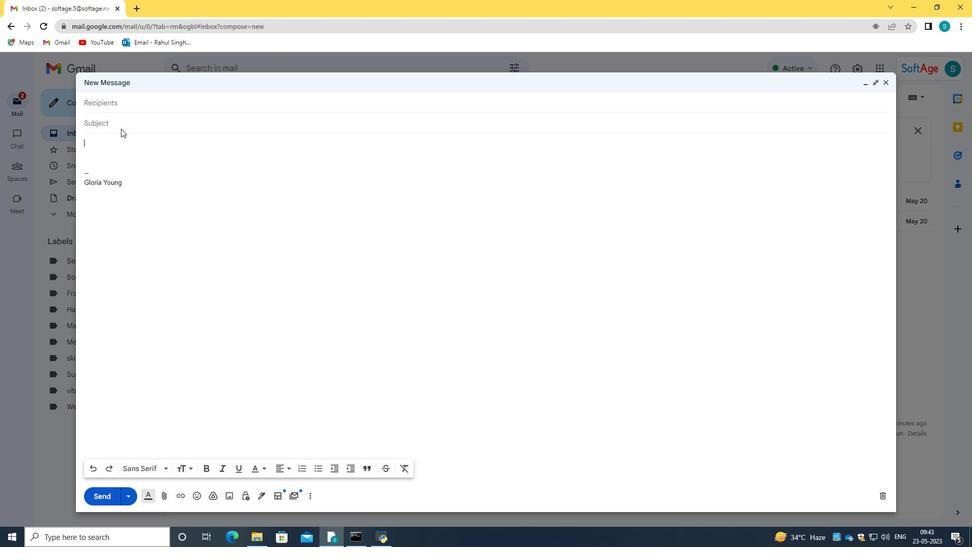 
Action: Mouse pressed left at (122, 123)
Screenshot: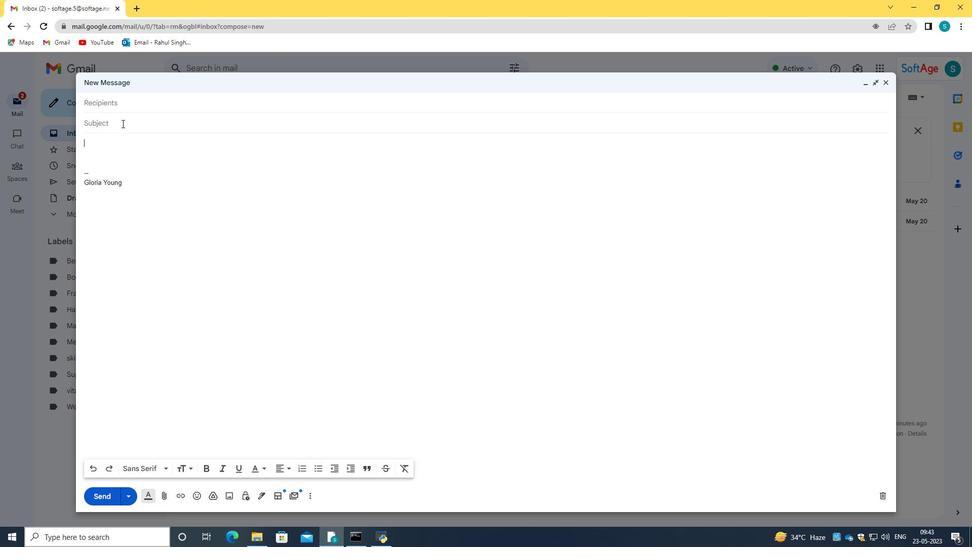 
Action: Key pressed <Key.caps_lock>T<Key.caps_lock>hank<Key.space>you<Key.space>for<Key.space>a<Key.space>gift<Key.space>and<Key.backspace><Key.backspace><Key.backspace>
Screenshot: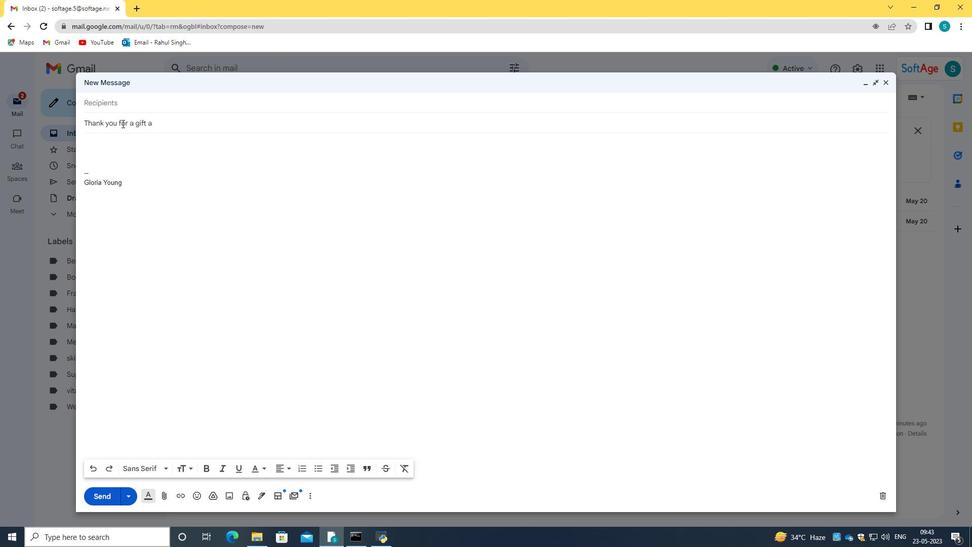 
Action: Mouse moved to (104, 141)
Screenshot: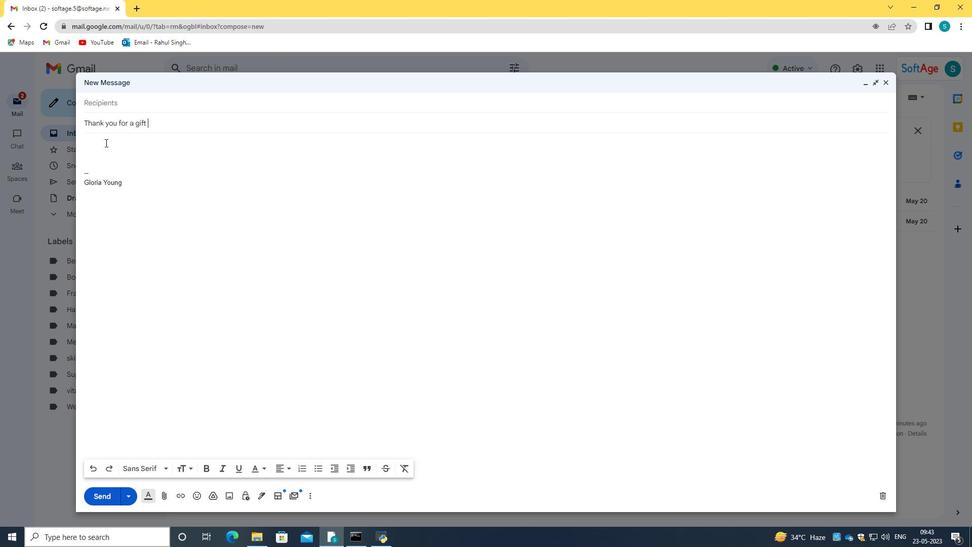 
Action: Mouse pressed left at (104, 141)
Screenshot: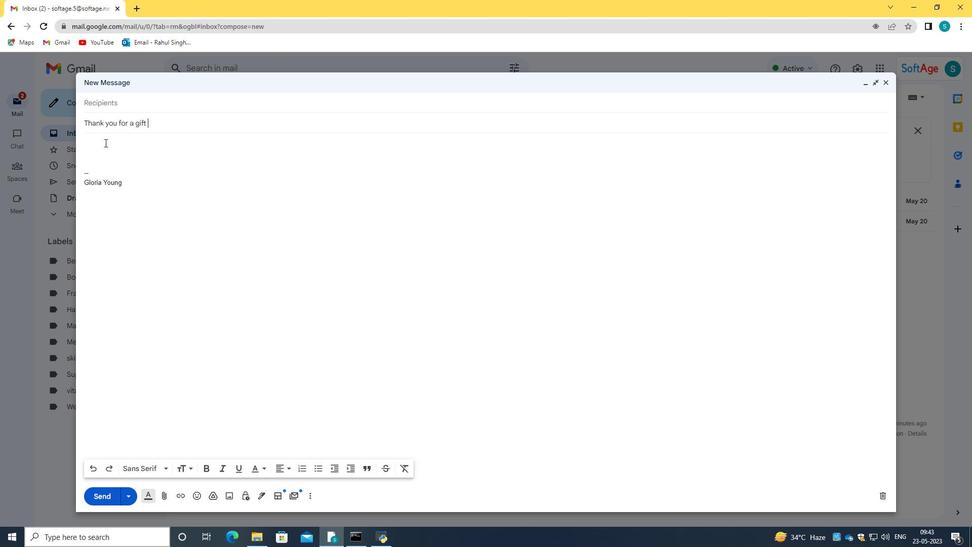 
Action: Key pressed <Key.caps_lock>I<Key.caps_lock><Key.space>need<Key.space>your<Key.space>help<Key.space>in<Key.space>preparing<Key.space>the<Key.space>agenda<Key.space>for<Key.space>the<Key.space>next<Key.space>meeting.
Screenshot: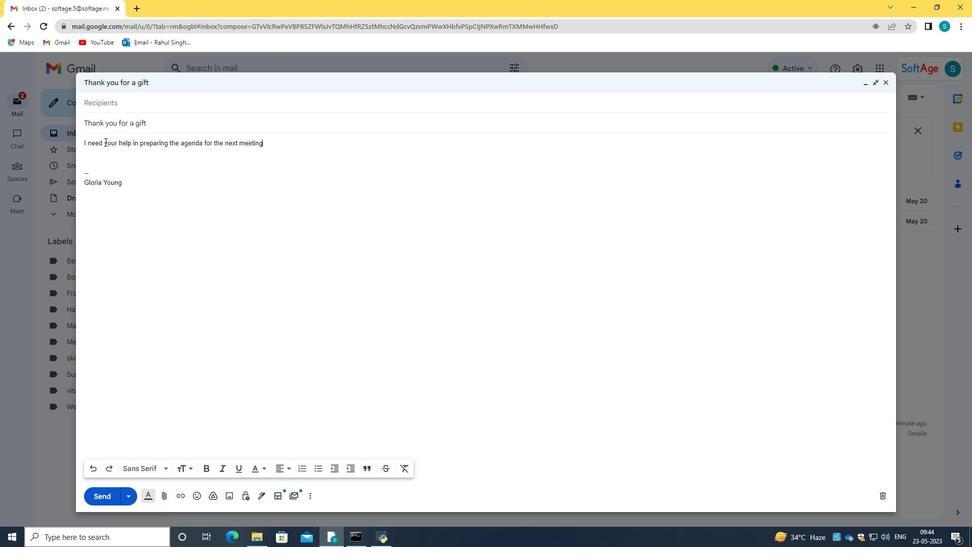 
Action: Mouse moved to (84, 142)
Screenshot: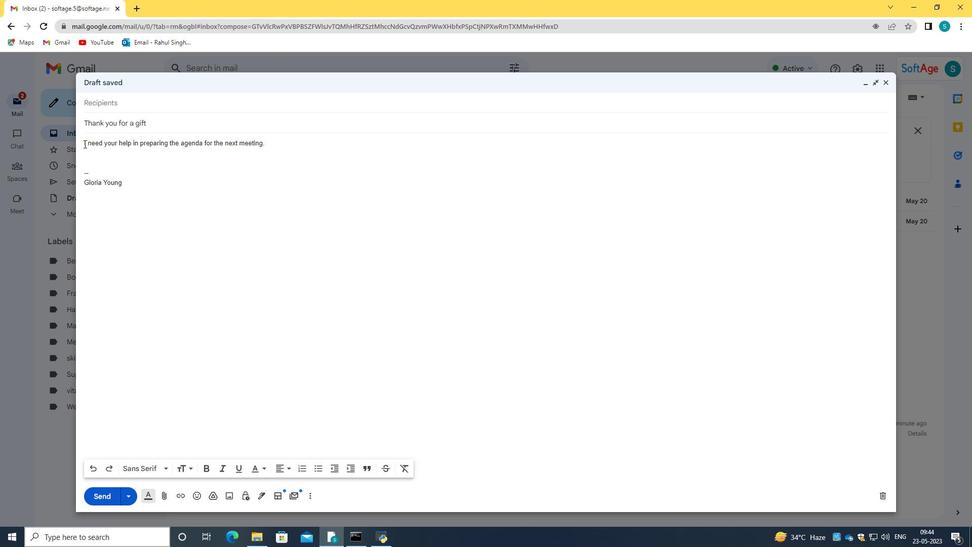 
Action: Mouse pressed left at (84, 142)
Screenshot: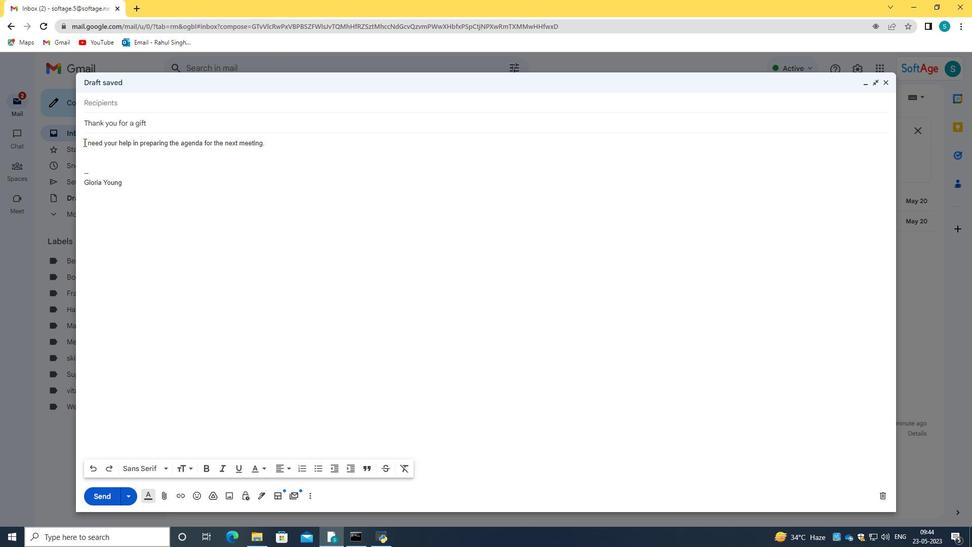 
Action: Mouse moved to (264, 469)
Screenshot: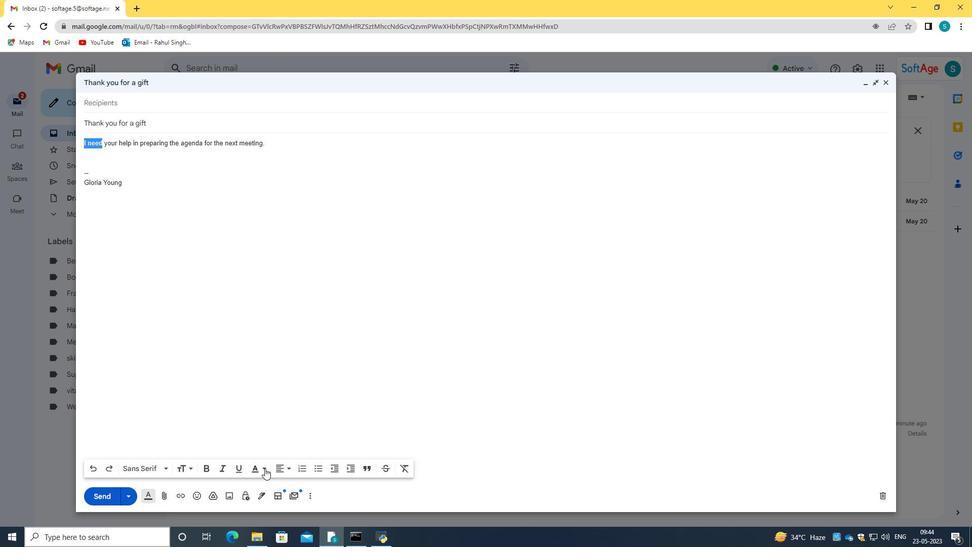
Action: Mouse pressed left at (264, 469)
Screenshot: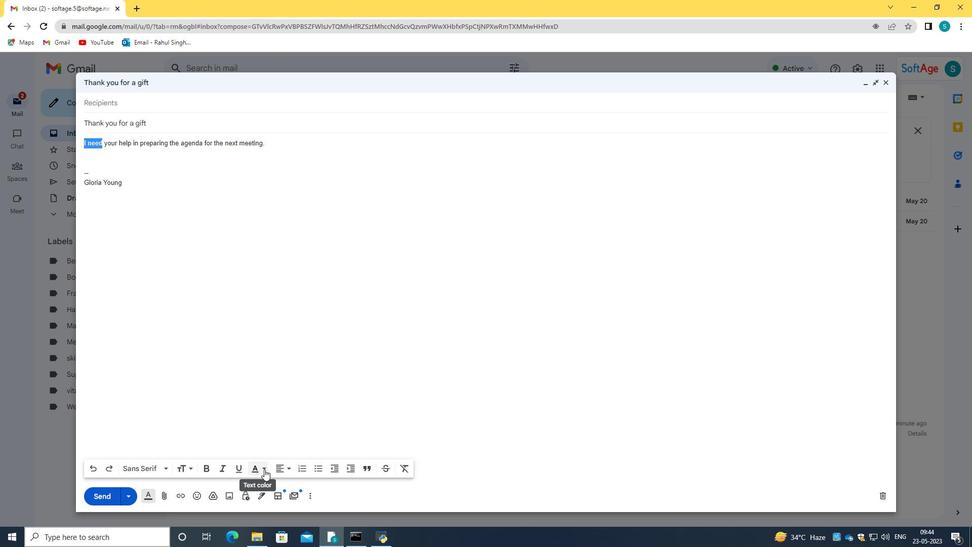 
Action: Mouse moved to (309, 292)
Screenshot: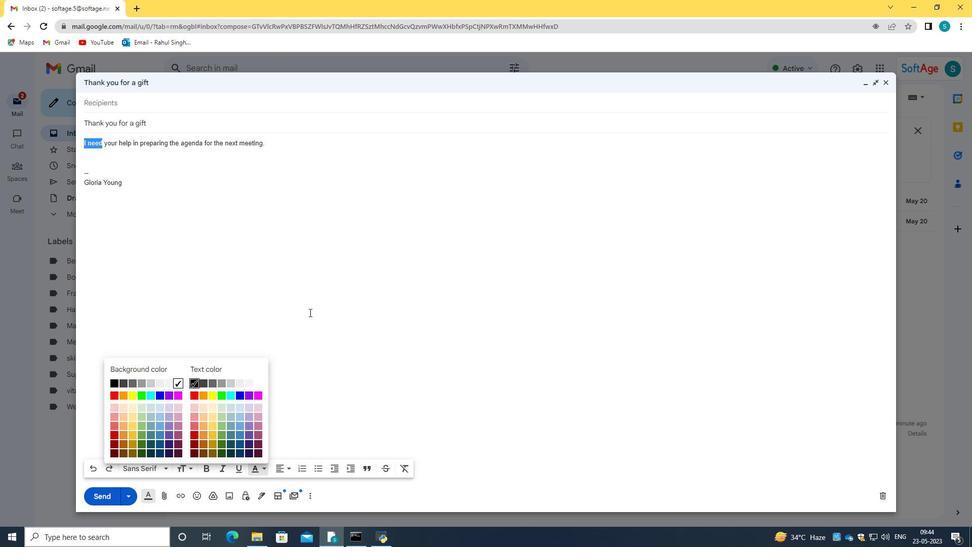 
Action: Mouse pressed left at (309, 292)
Screenshot: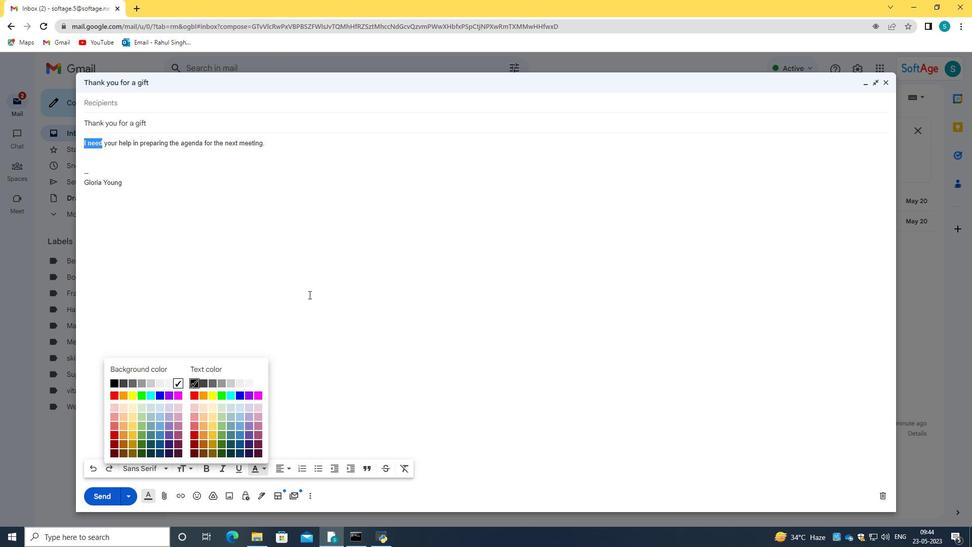 
Action: Mouse moved to (138, 102)
Screenshot: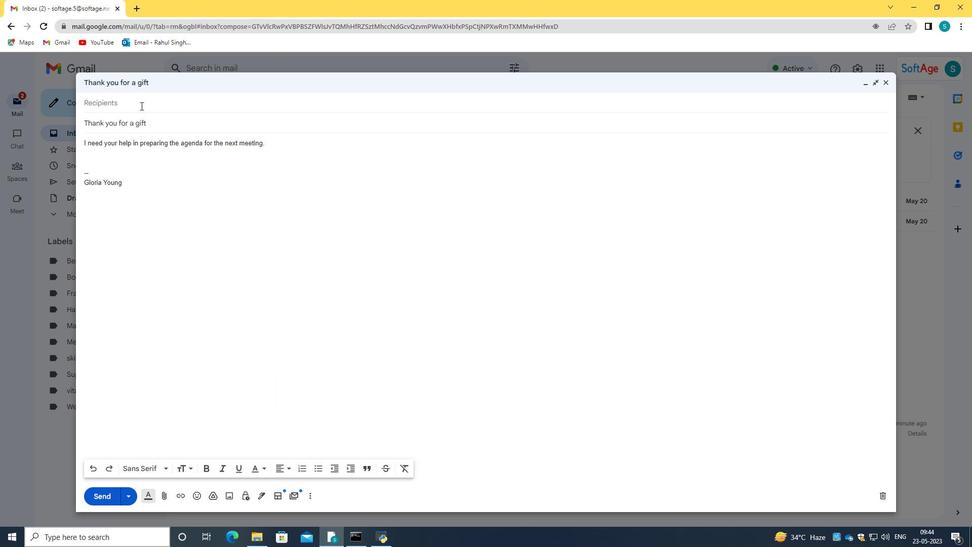 
Action: Mouse pressed left at (138, 102)
Screenshot: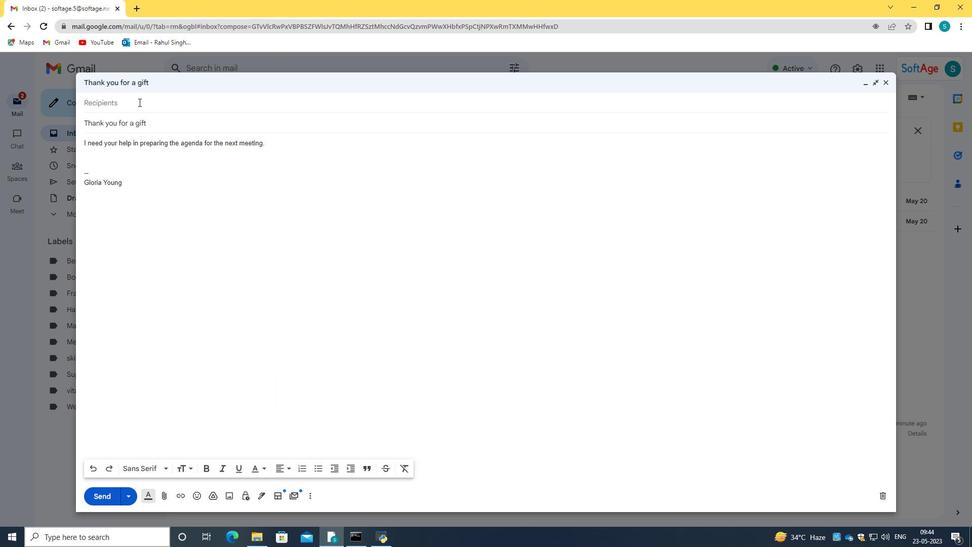 
Action: Key pressed softae<Key.backspace>ge.3<Key.shift>@softage.net
Screenshot: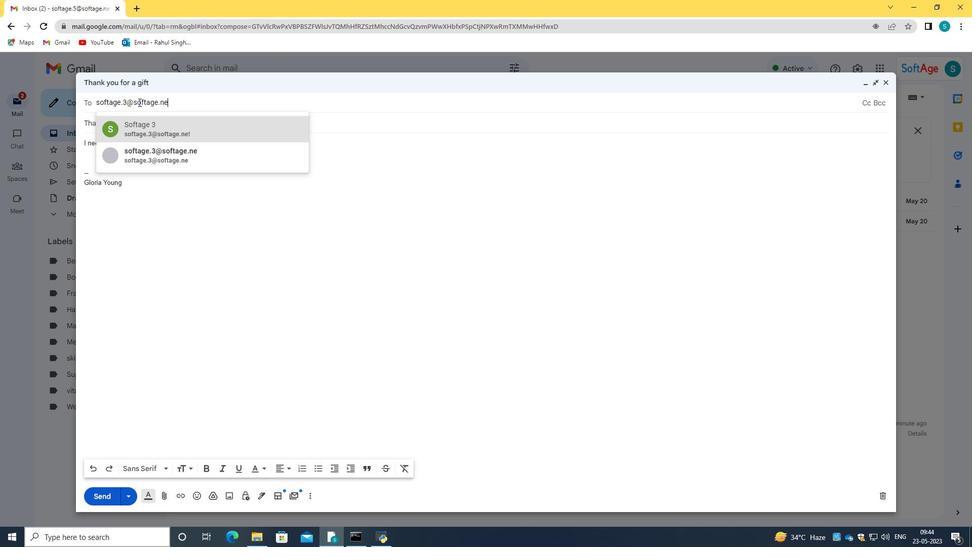 
Action: Mouse moved to (142, 133)
Screenshot: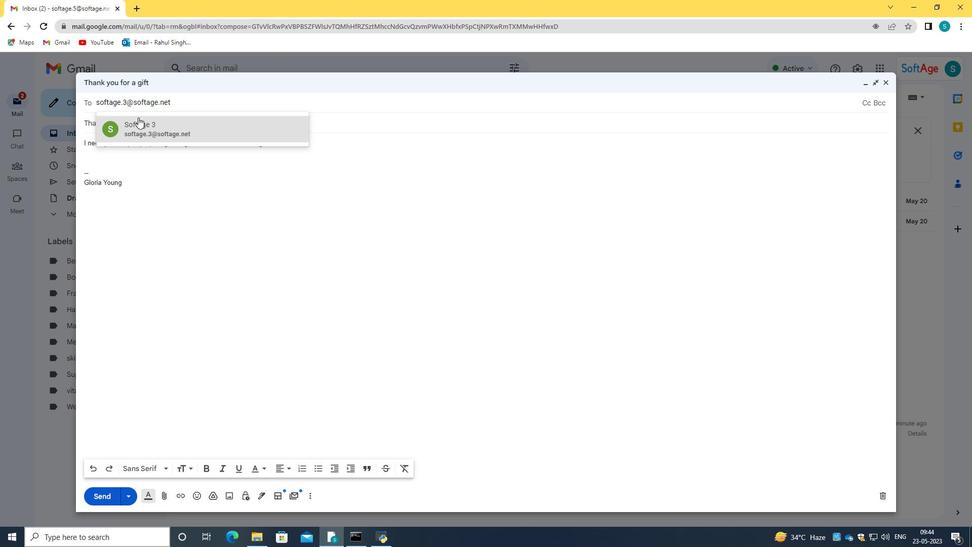 
Action: Mouse pressed left at (142, 133)
Screenshot: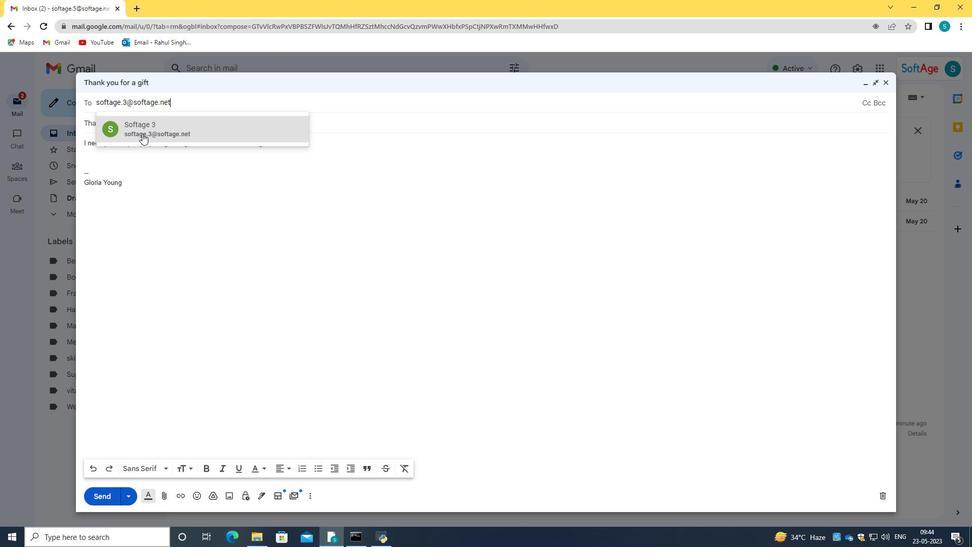 
Action: Mouse moved to (81, 140)
Screenshot: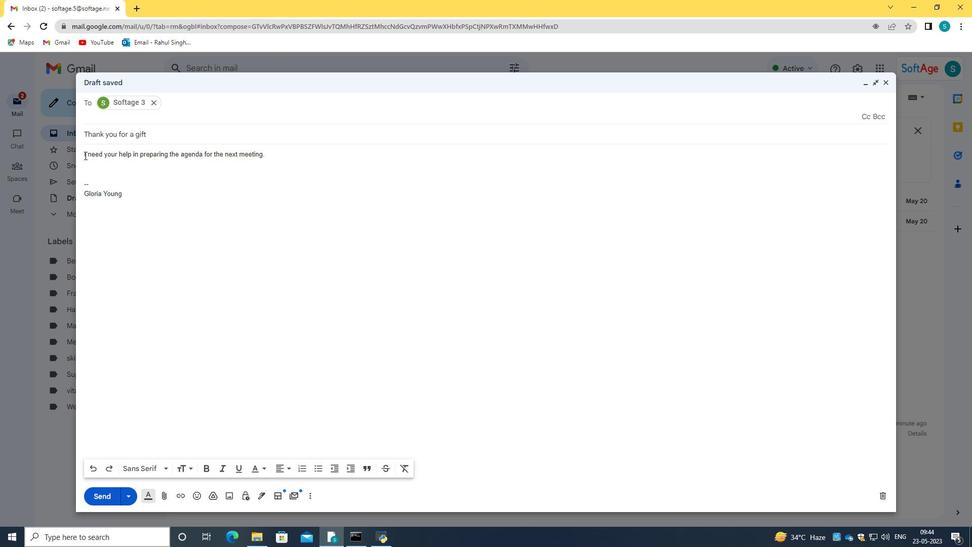
Action: Mouse pressed left at (81, 140)
Screenshot: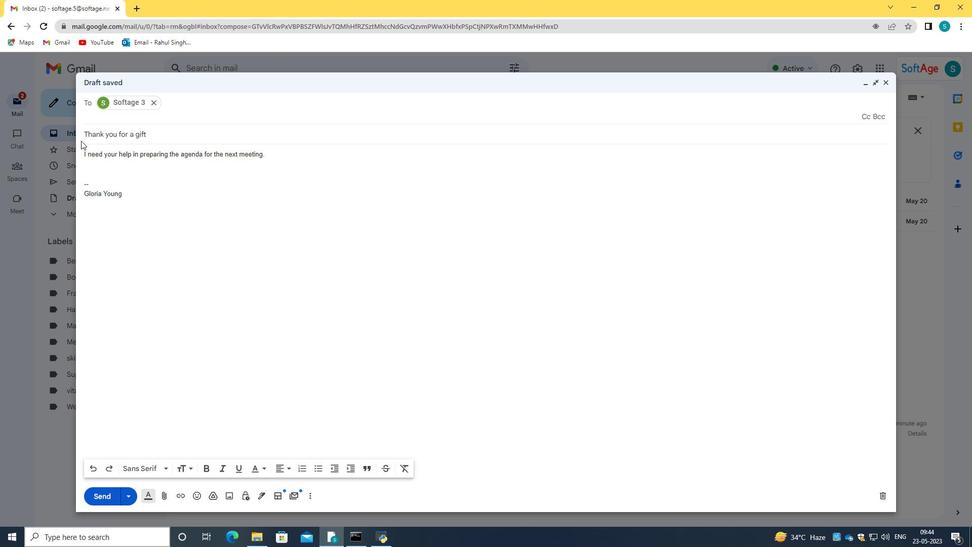
Action: Mouse moved to (239, 305)
Screenshot: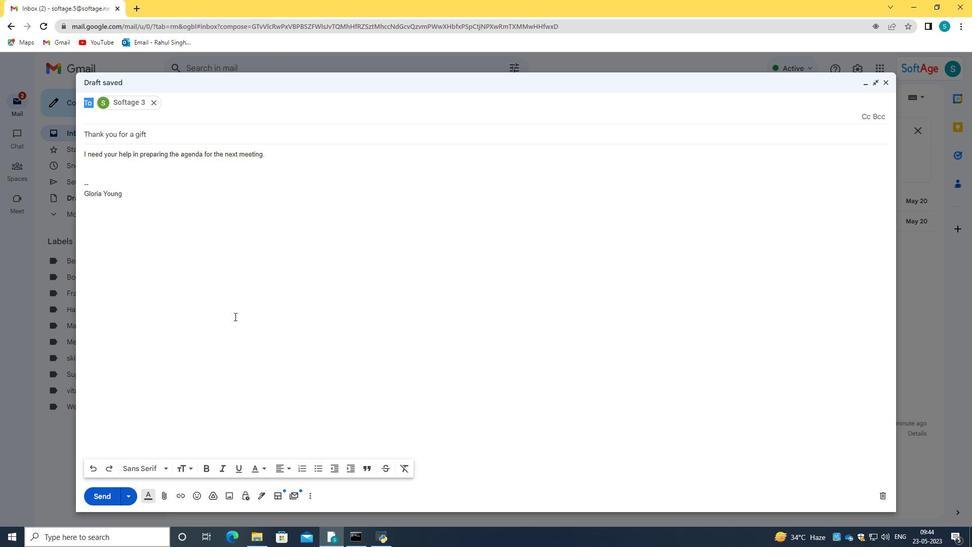 
Action: Mouse pressed left at (239, 305)
Screenshot: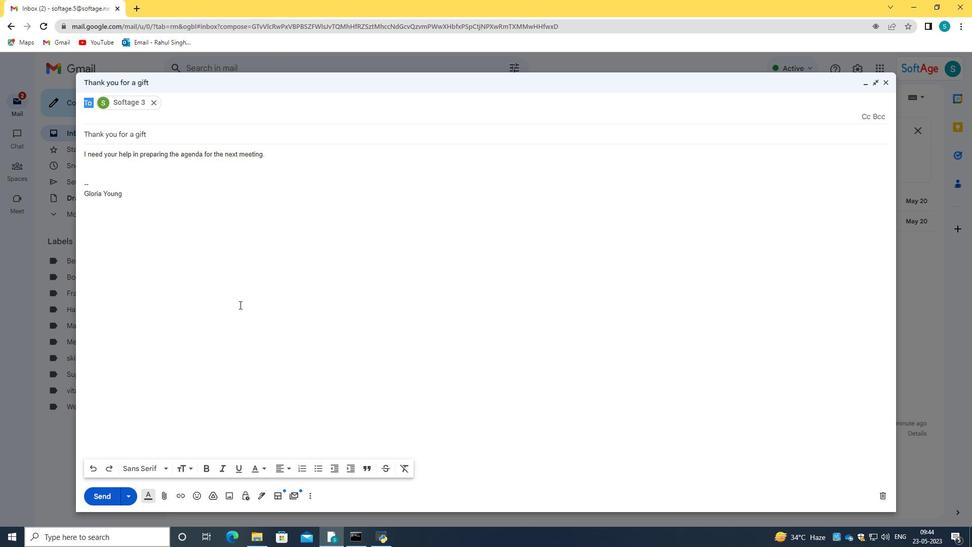 
Action: Mouse moved to (81, 139)
Screenshot: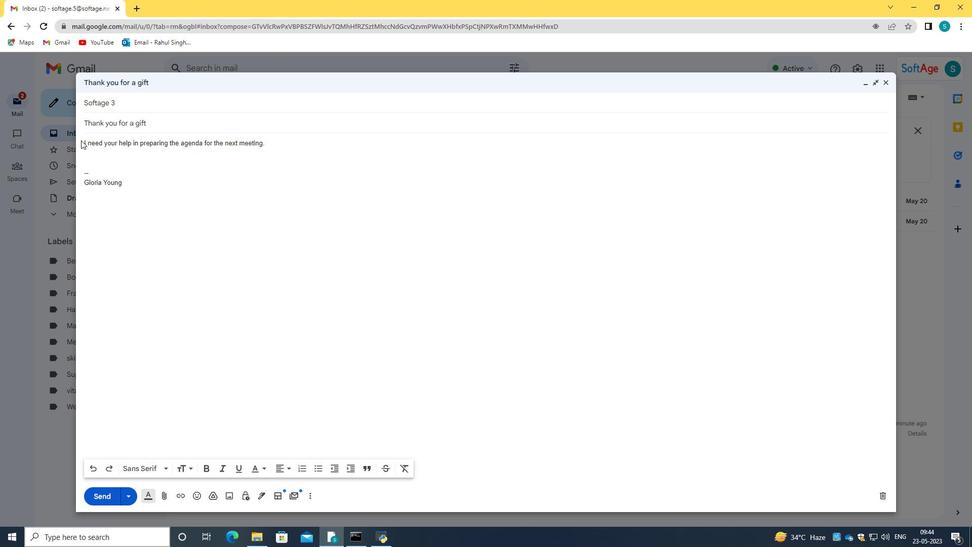 
Action: Mouse pressed left at (81, 139)
Screenshot: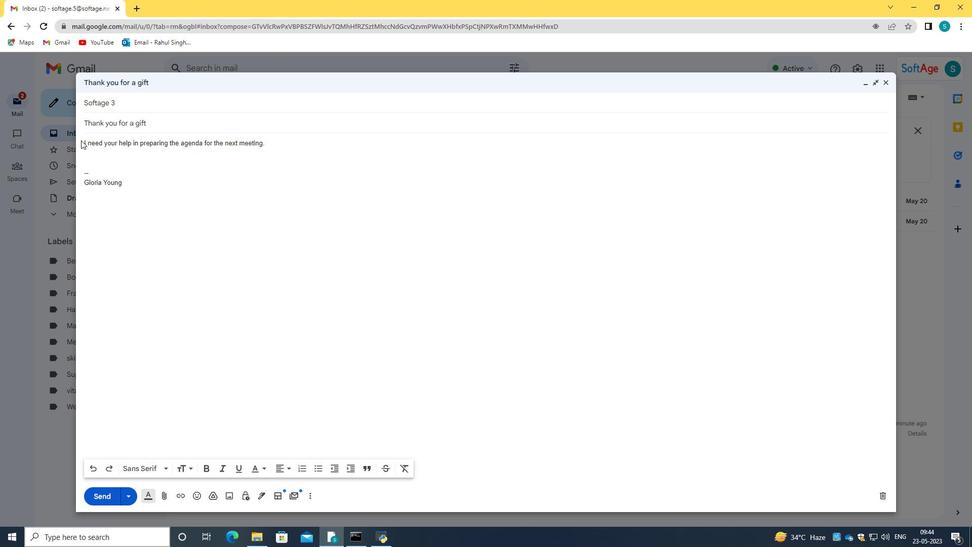 
Action: Mouse moved to (94, 169)
Screenshot: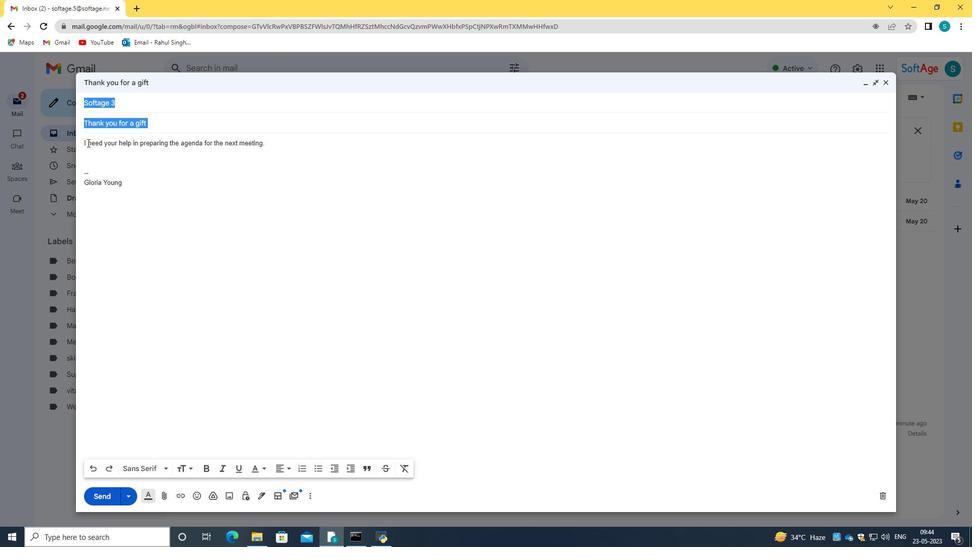 
Action: Mouse pressed left at (94, 169)
Screenshot: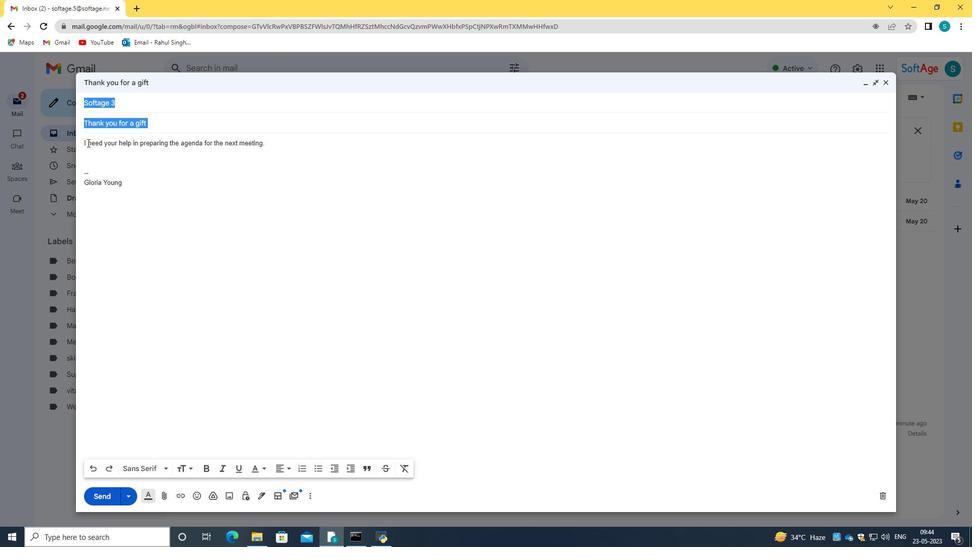 
Action: Mouse moved to (83, 142)
Screenshot: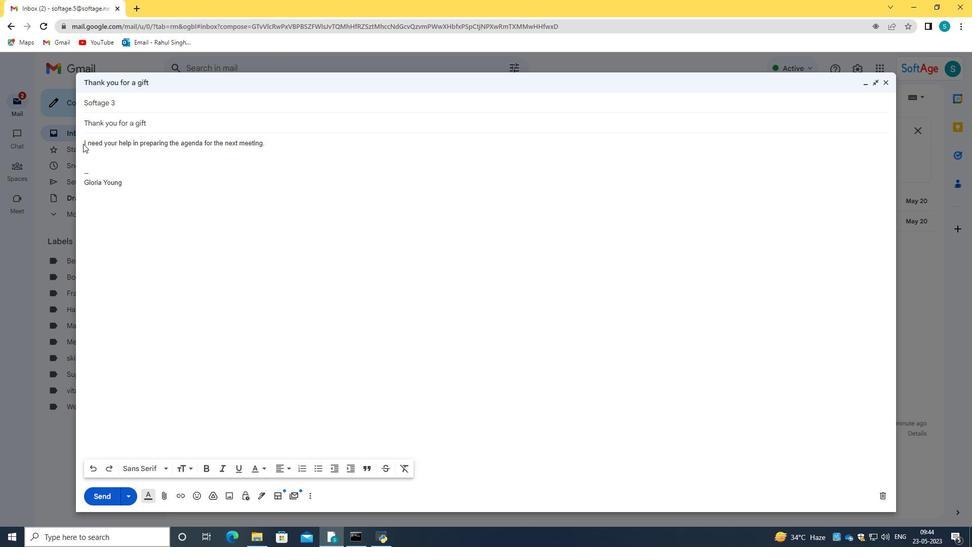 
Action: Mouse pressed left at (83, 142)
Screenshot: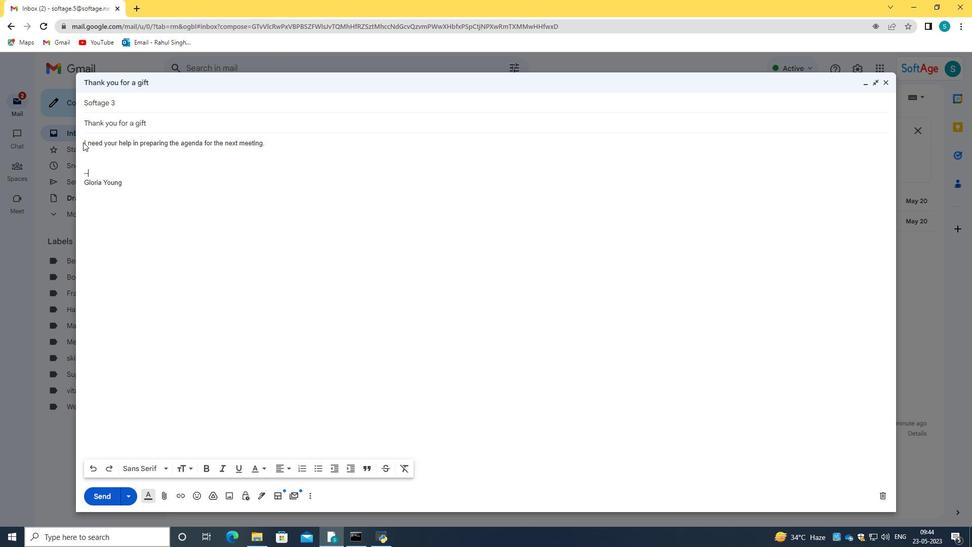 
Action: Mouse moved to (92, 154)
Screenshot: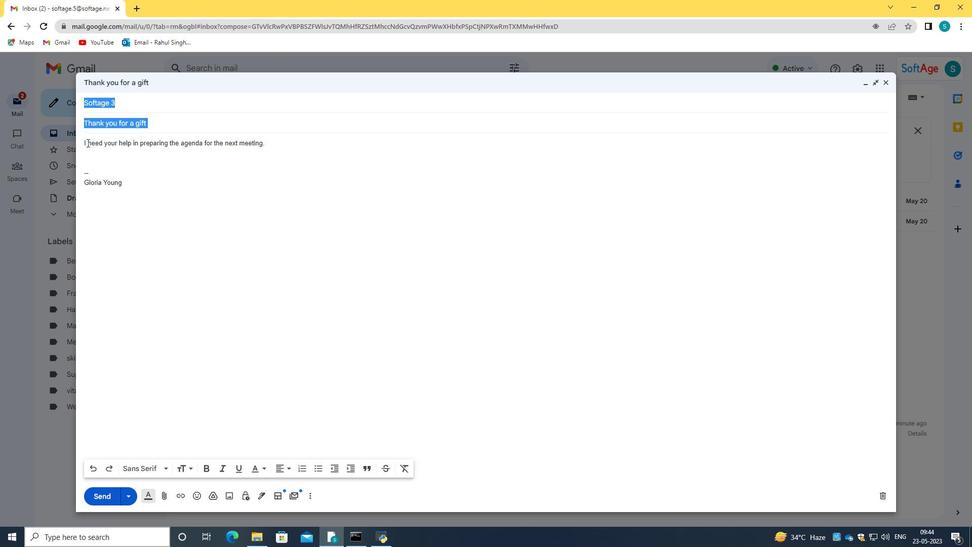
Action: Mouse pressed left at (92, 154)
Screenshot: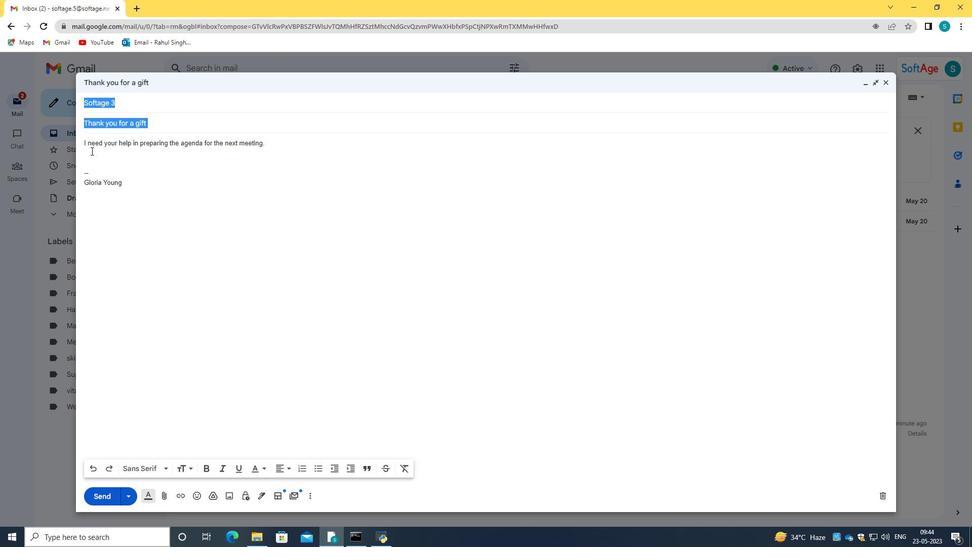 
Action: Mouse moved to (83, 142)
Screenshot: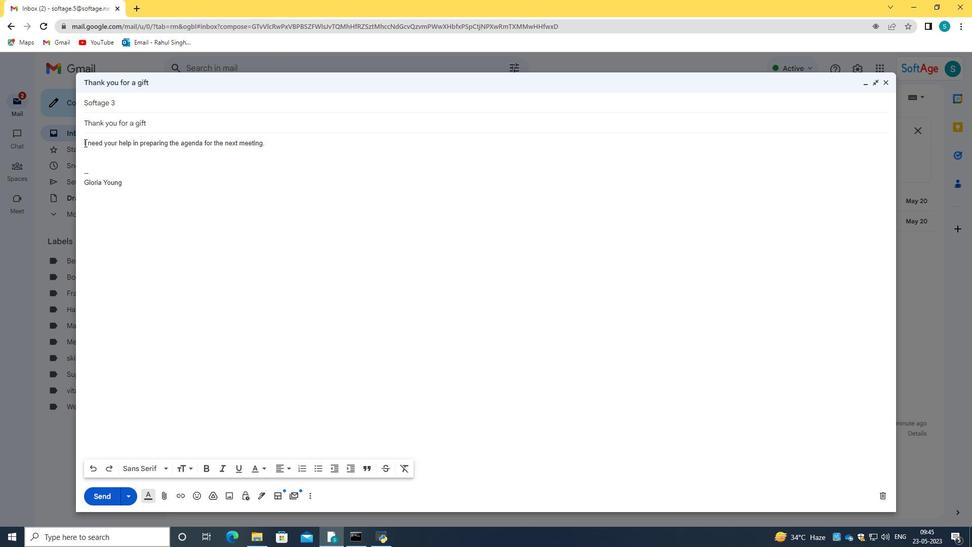 
Action: Mouse pressed left at (83, 142)
Screenshot: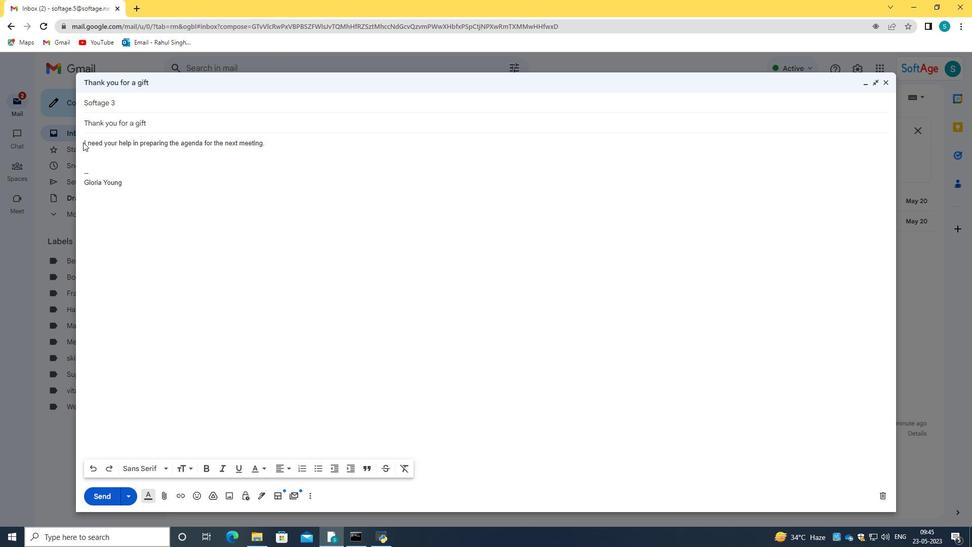 
Action: Mouse moved to (88, 142)
Screenshot: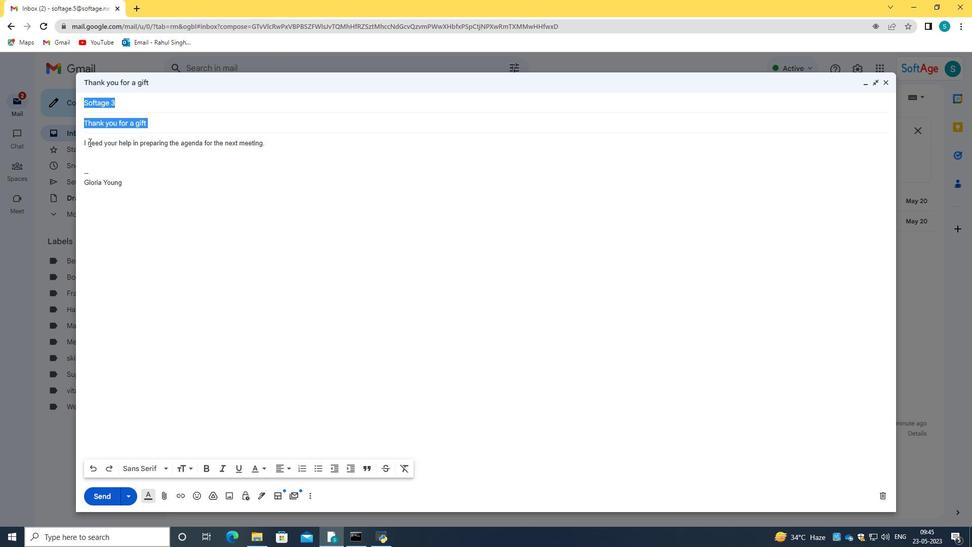
Action: Mouse pressed left at (88, 142)
Screenshot: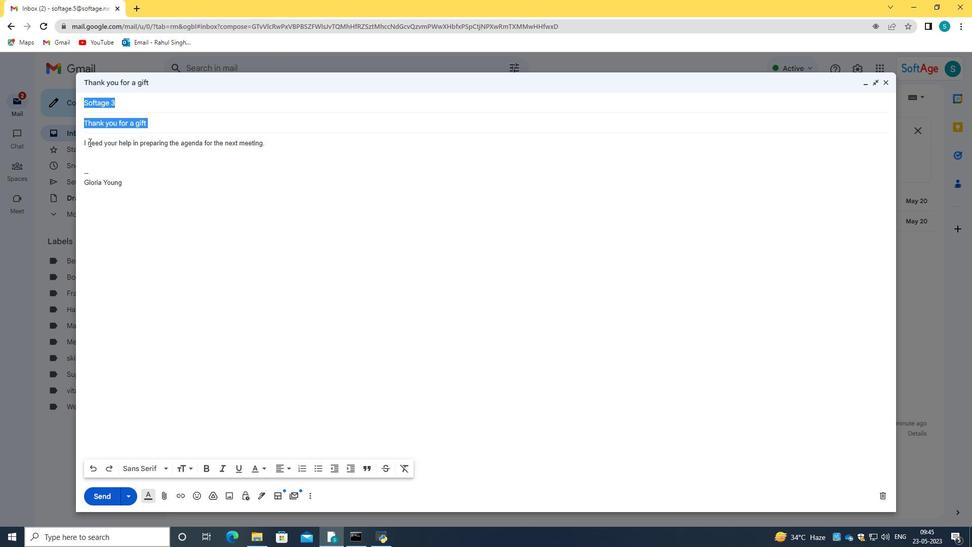 
Action: Mouse pressed left at (88, 142)
Screenshot: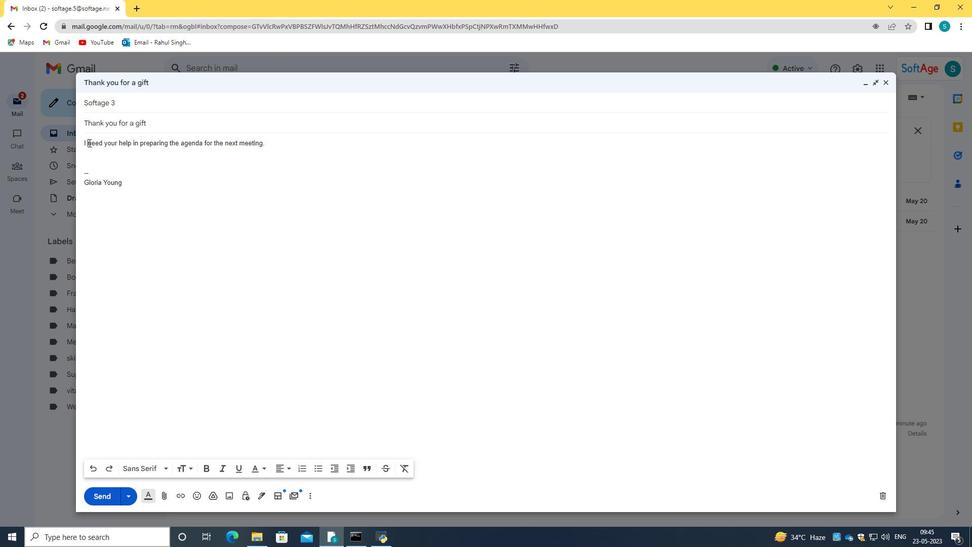 
Action: Mouse moved to (103, 158)
Screenshot: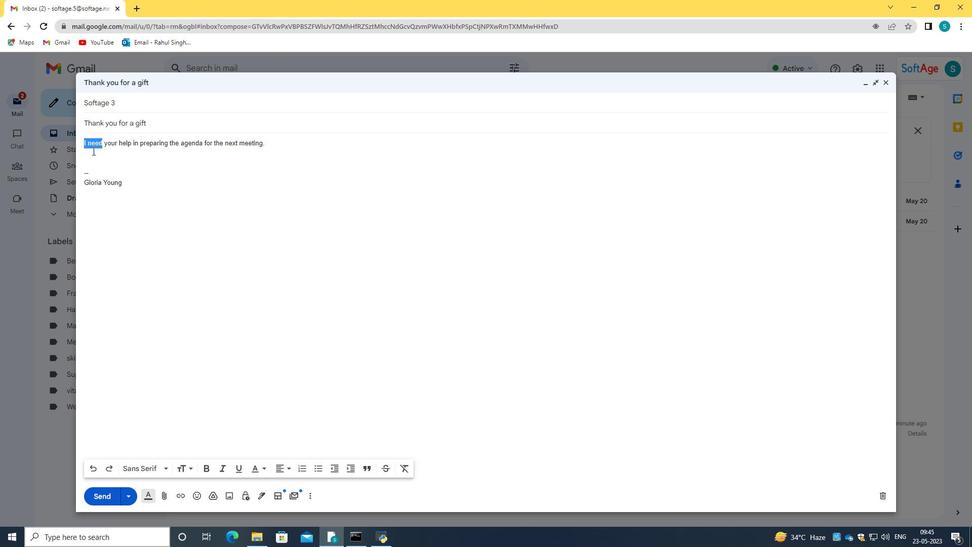 
Action: Mouse pressed left at (103, 158)
Screenshot: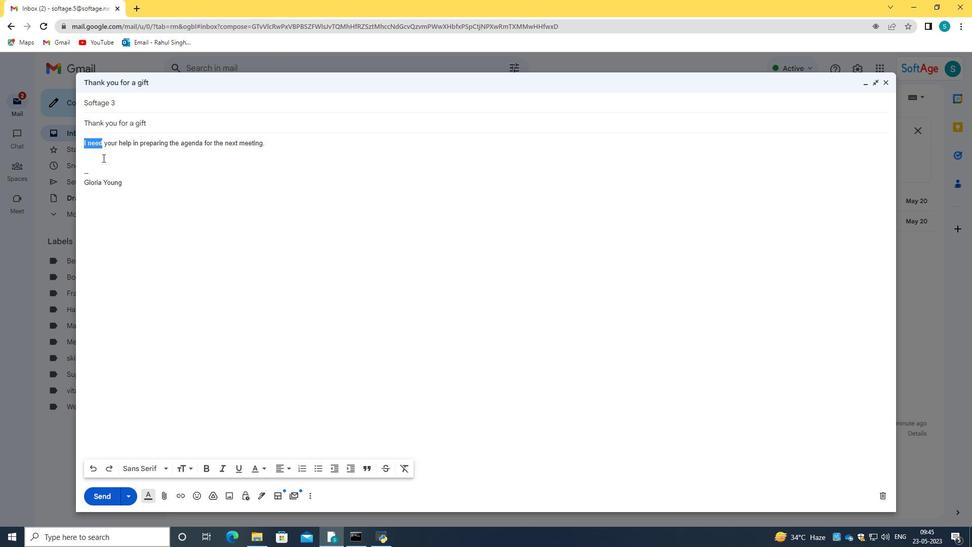 
Action: Mouse moved to (87, 141)
Screenshot: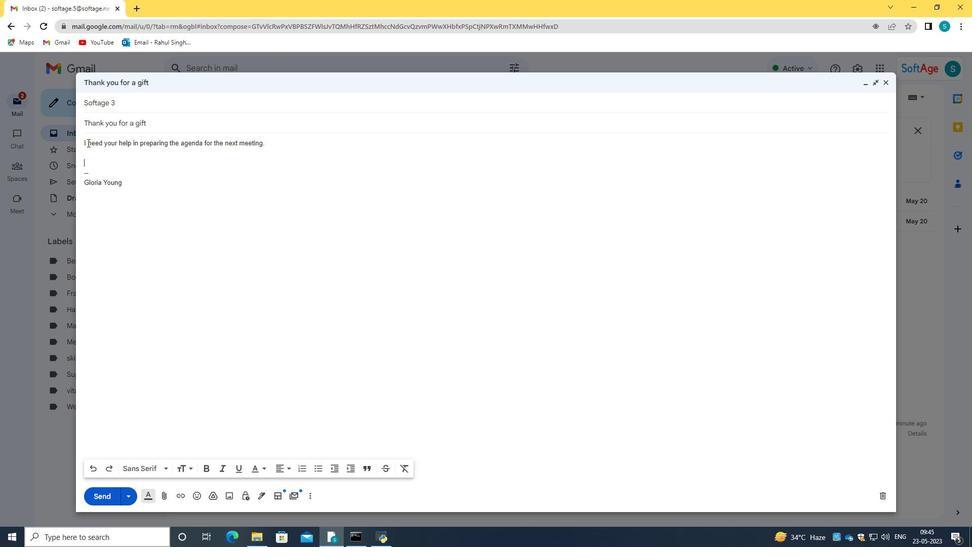 
Action: Mouse pressed left at (87, 141)
Screenshot: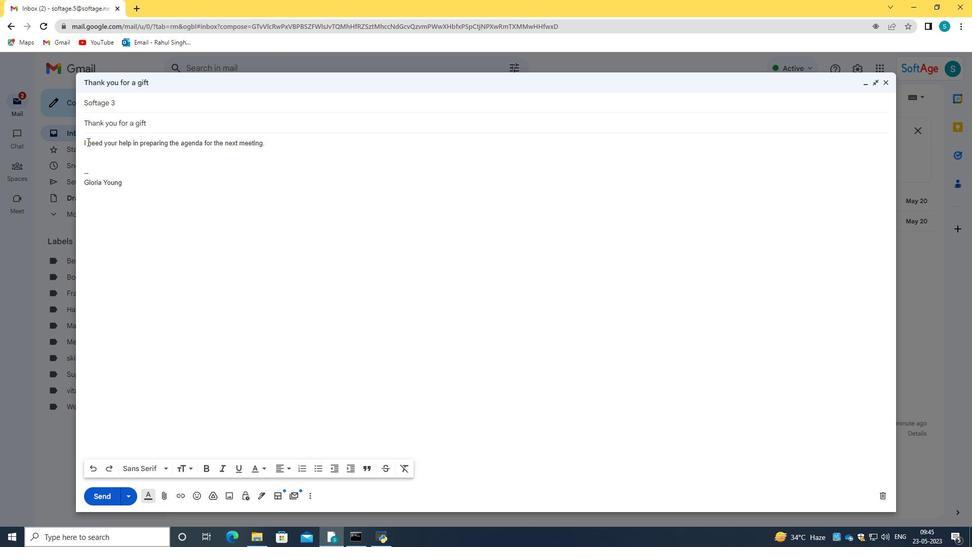 
Action: Mouse moved to (257, 472)
Screenshot: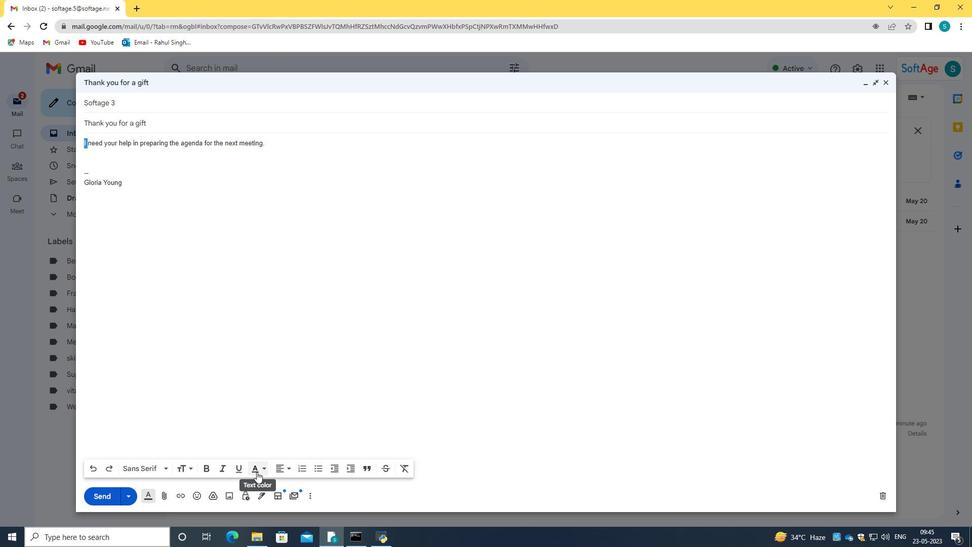 
Action: Mouse pressed left at (257, 472)
Screenshot: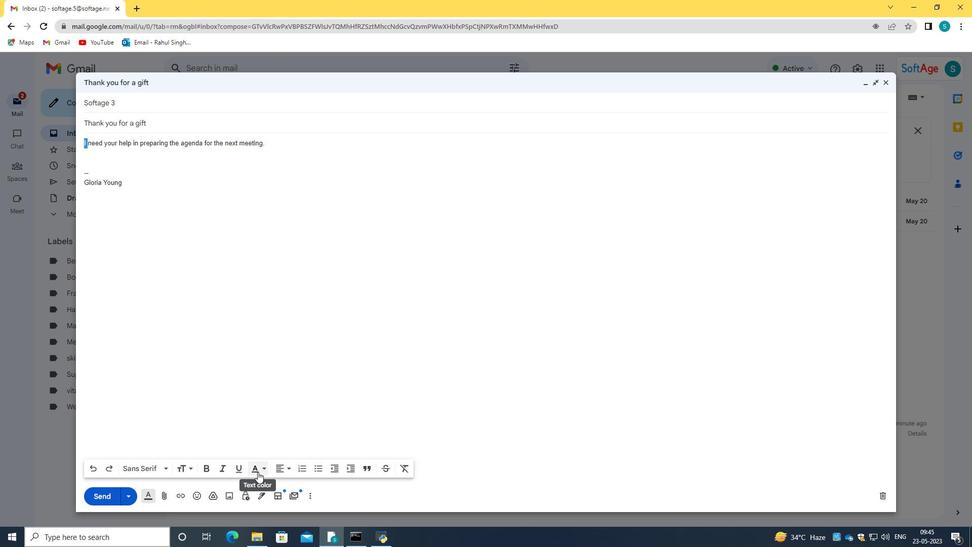 
Action: Mouse moved to (193, 437)
Screenshot: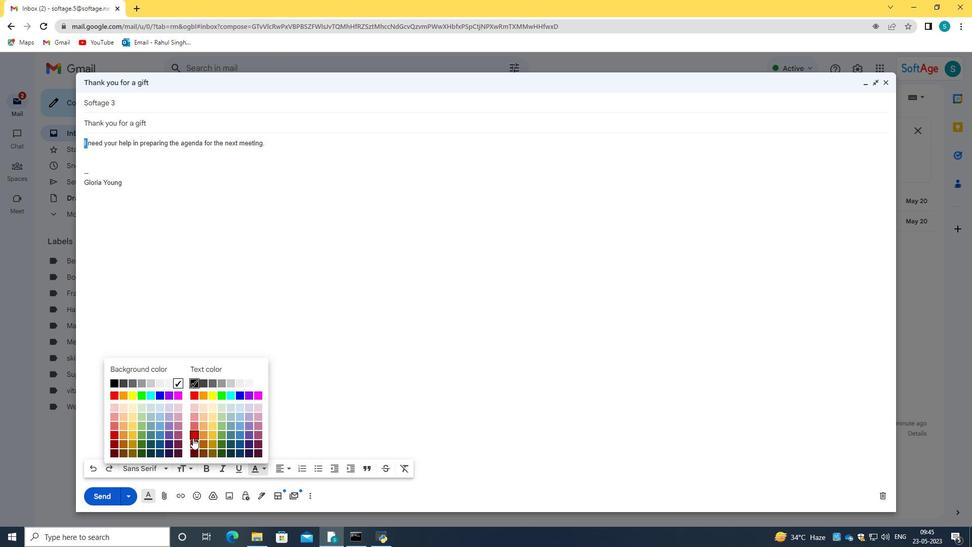 
Action: Mouse pressed left at (193, 437)
Screenshot: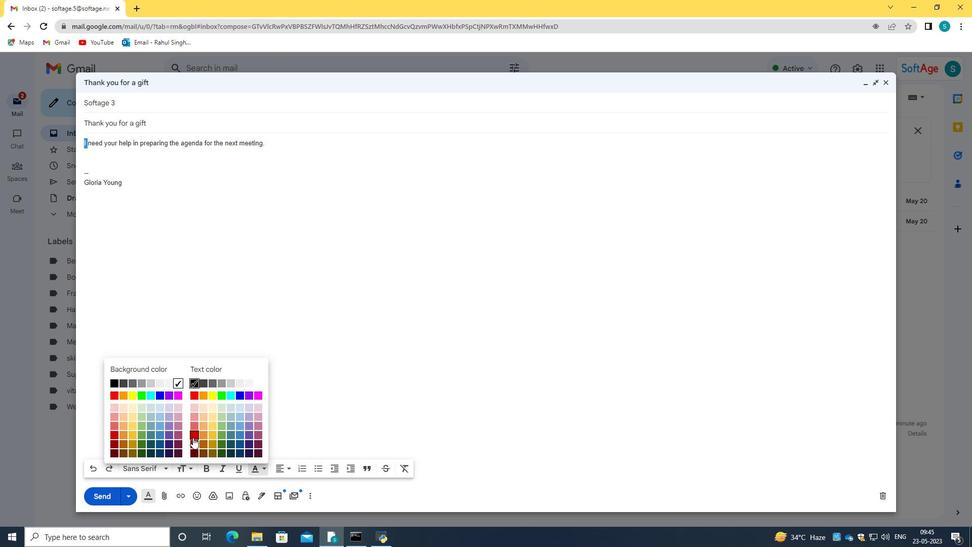 
Action: Mouse moved to (257, 470)
Screenshot: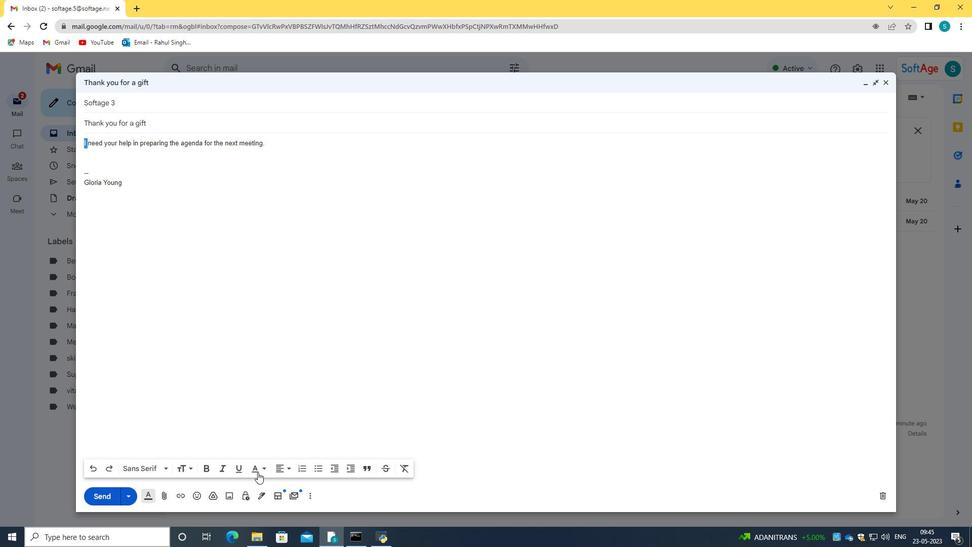
Action: Mouse pressed left at (257, 470)
Screenshot: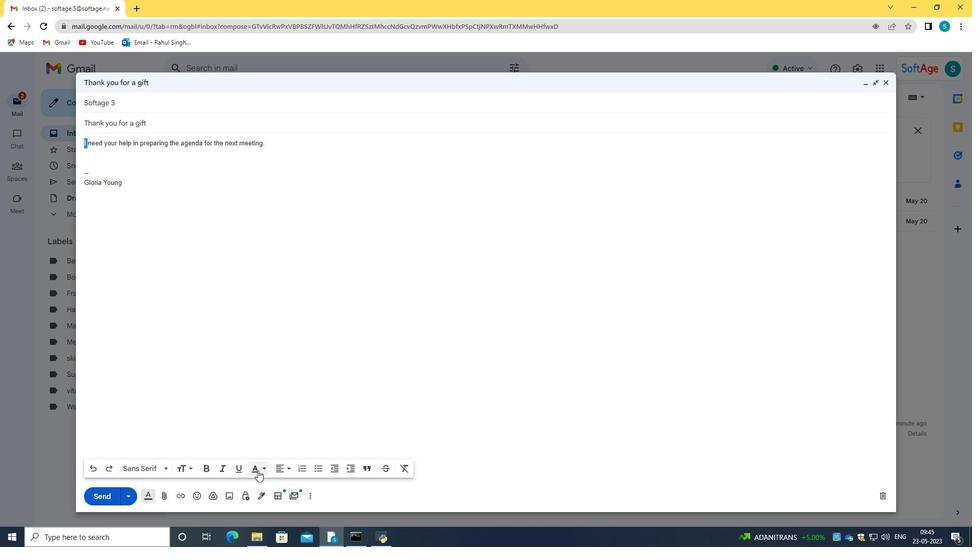 
Action: Mouse moved to (110, 397)
Screenshot: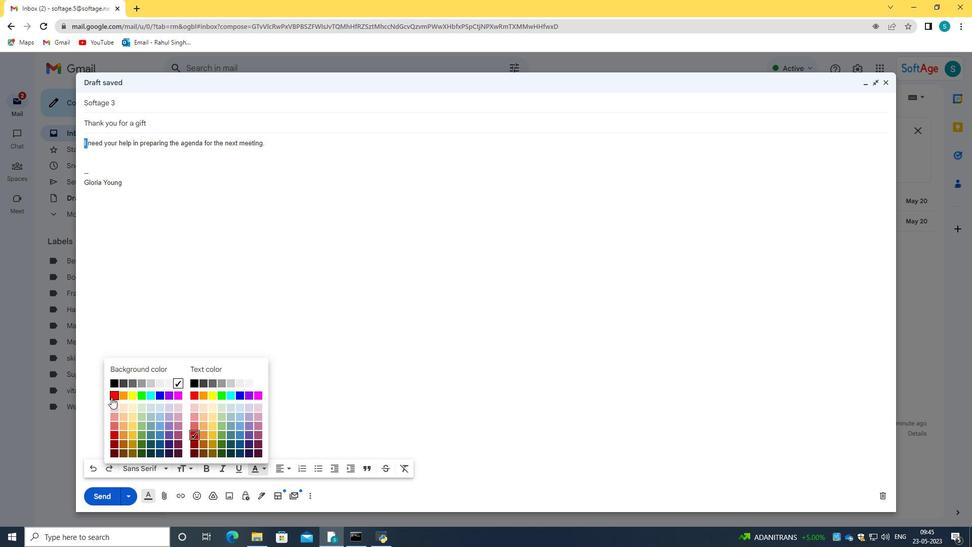 
Action: Mouse pressed left at (110, 397)
Screenshot: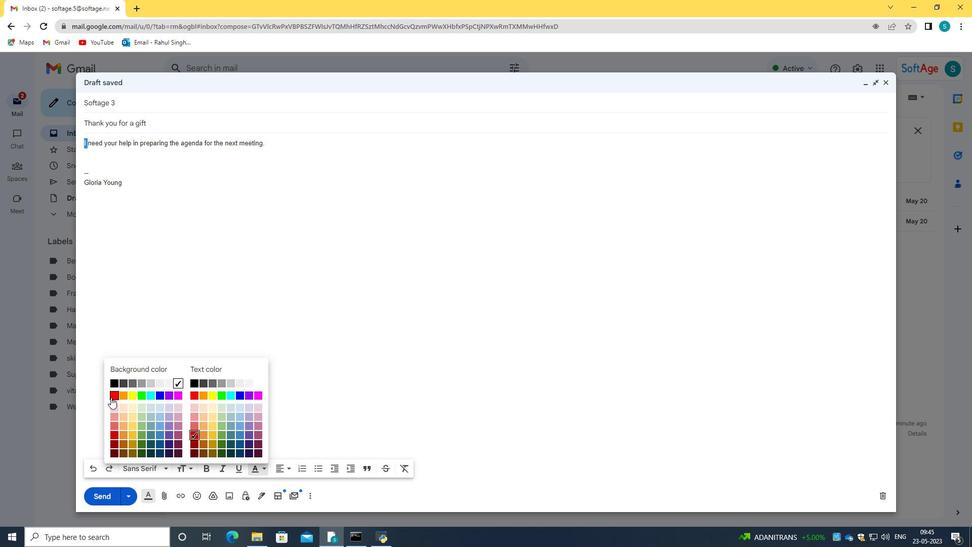 
Action: Mouse moved to (188, 257)
Screenshot: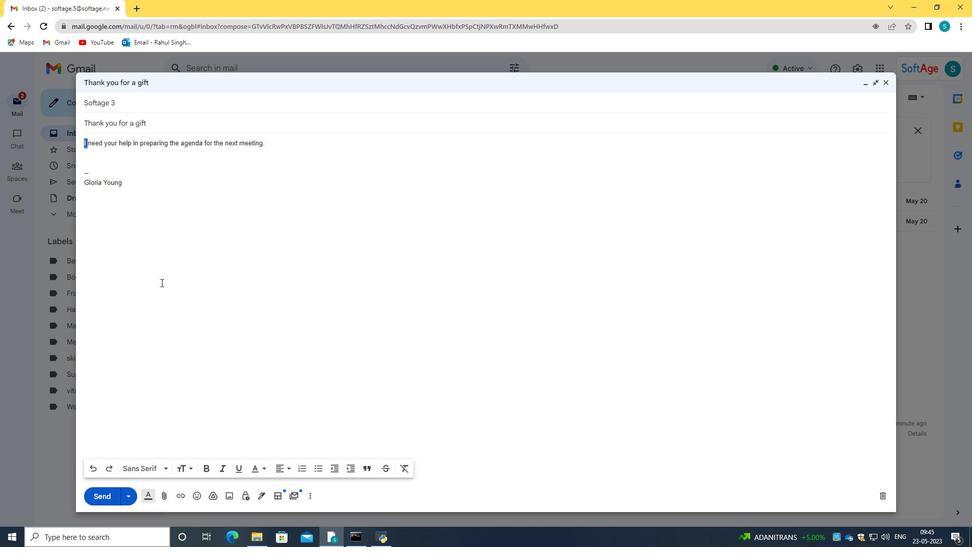 
Action: Mouse pressed left at (188, 257)
Screenshot: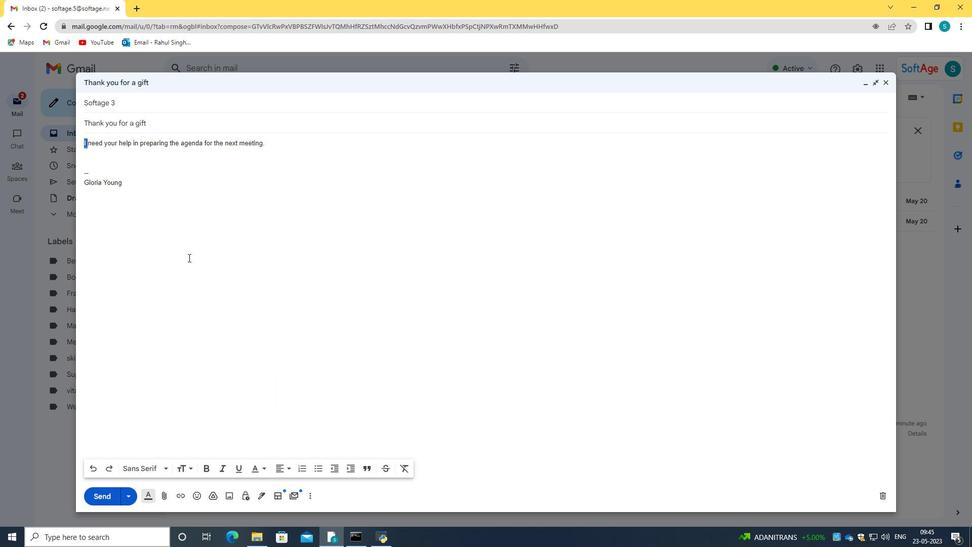 
Action: Mouse moved to (99, 494)
Screenshot: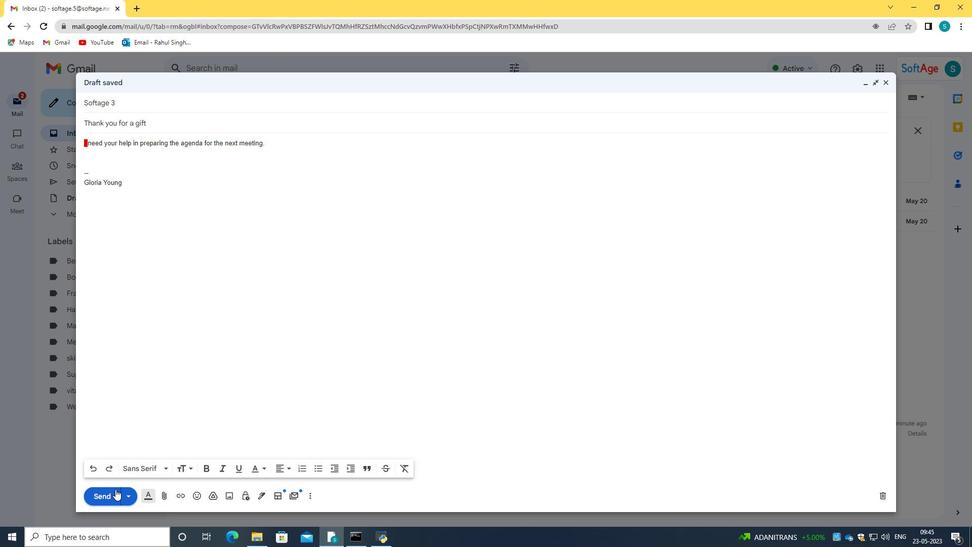 
Action: Mouse pressed left at (99, 494)
Screenshot: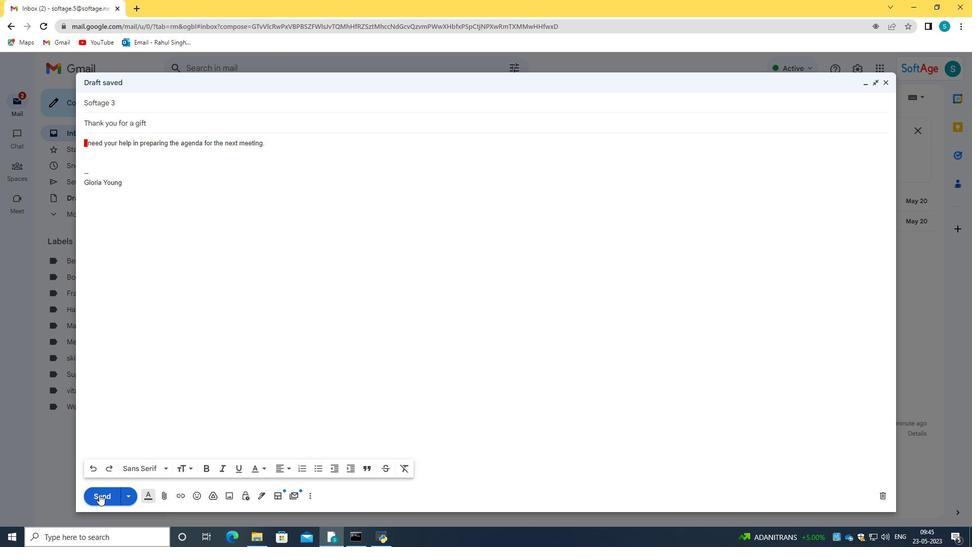 
Action: Mouse moved to (88, 187)
Screenshot: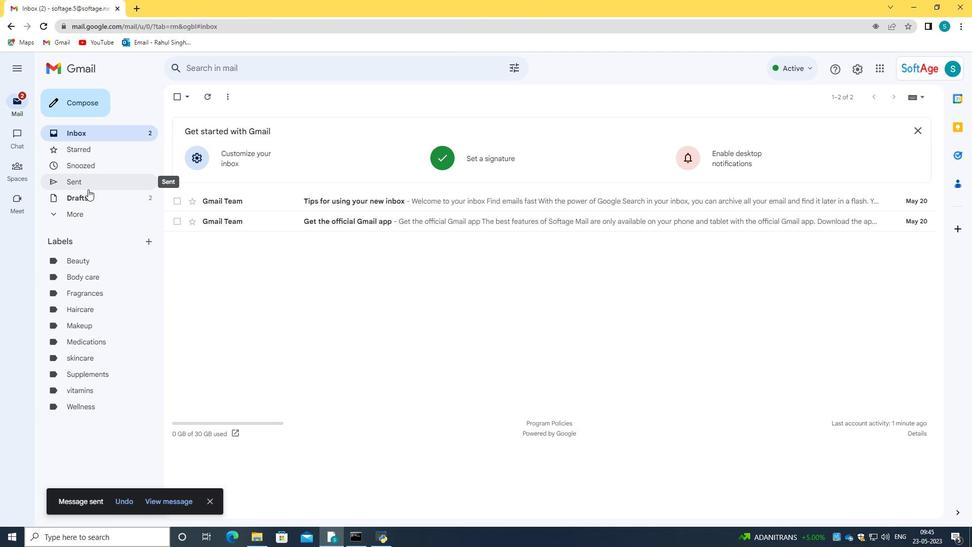 
Action: Mouse pressed left at (88, 187)
Screenshot: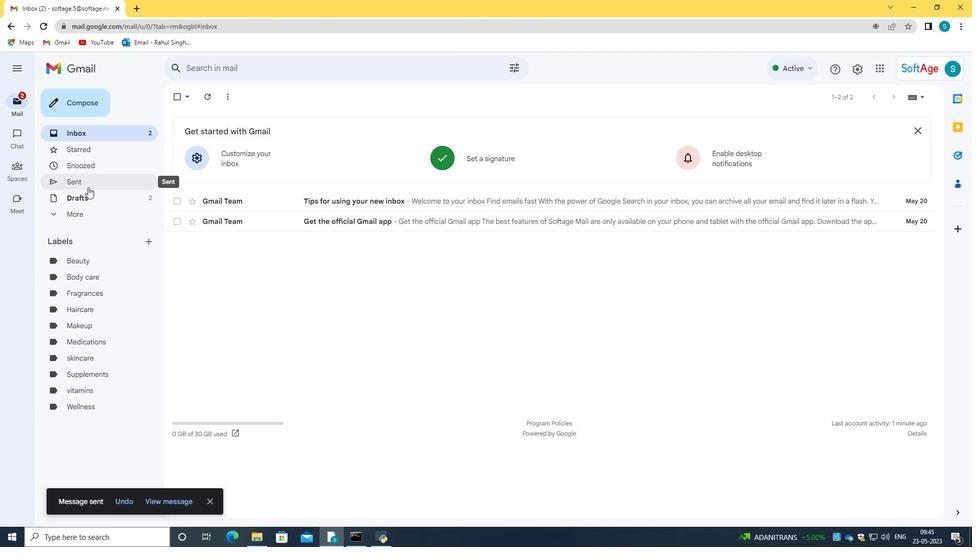 
Action: Mouse moved to (255, 147)
Screenshot: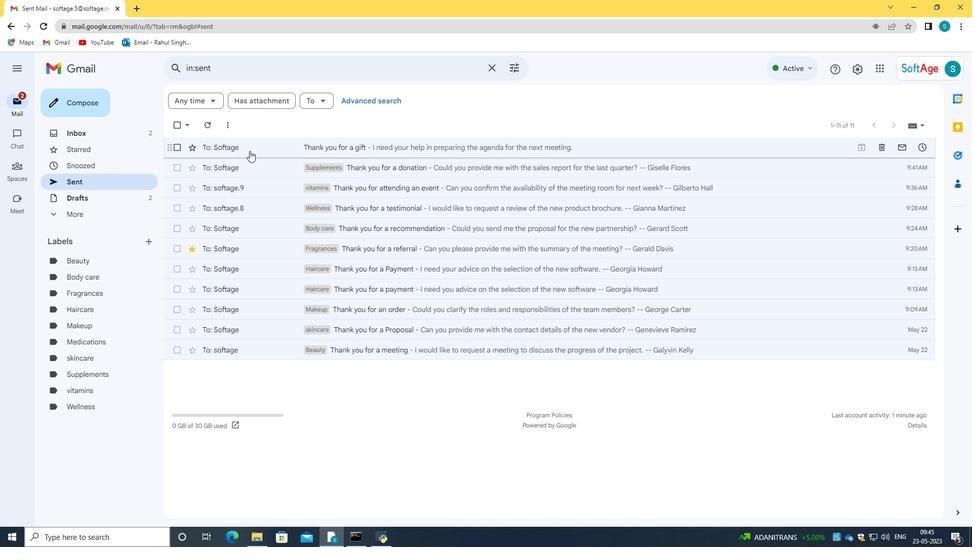 
Action: Mouse pressed left at (255, 147)
Screenshot: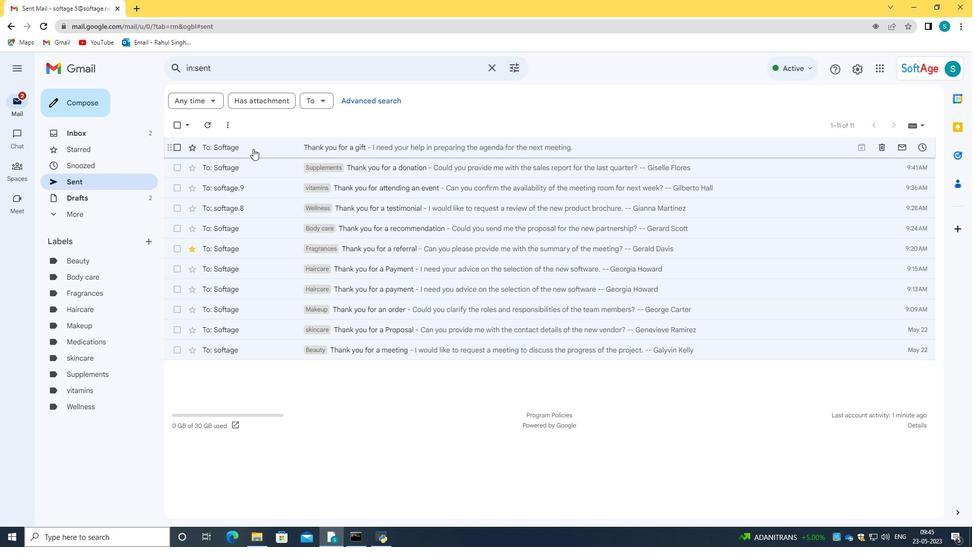 
Action: Mouse moved to (183, 95)
Screenshot: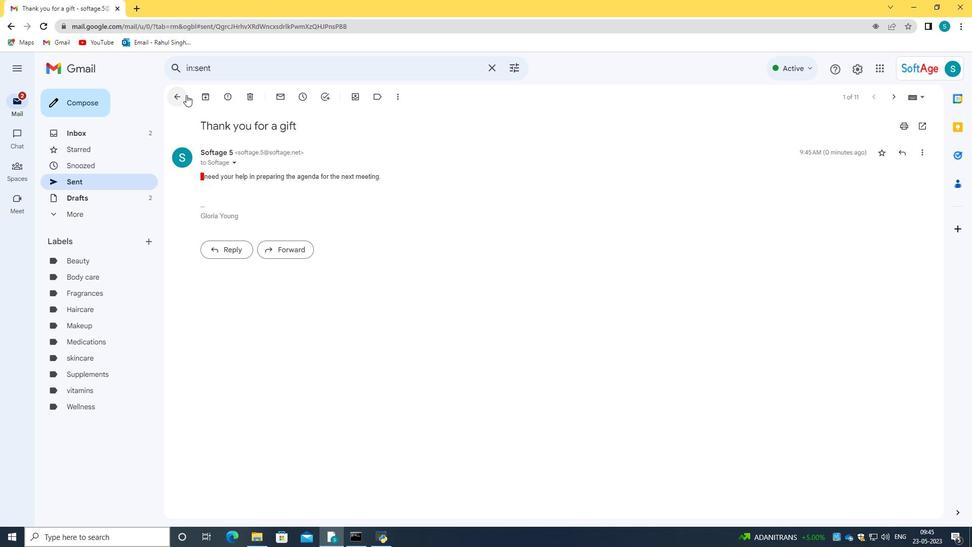 
Action: Mouse pressed left at (183, 95)
Screenshot: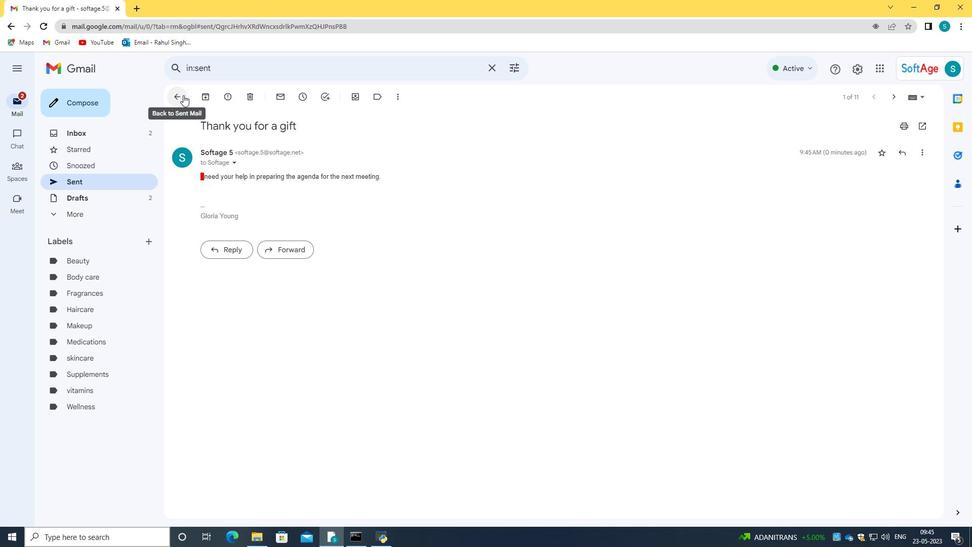 
Action: Mouse moved to (252, 148)
Screenshot: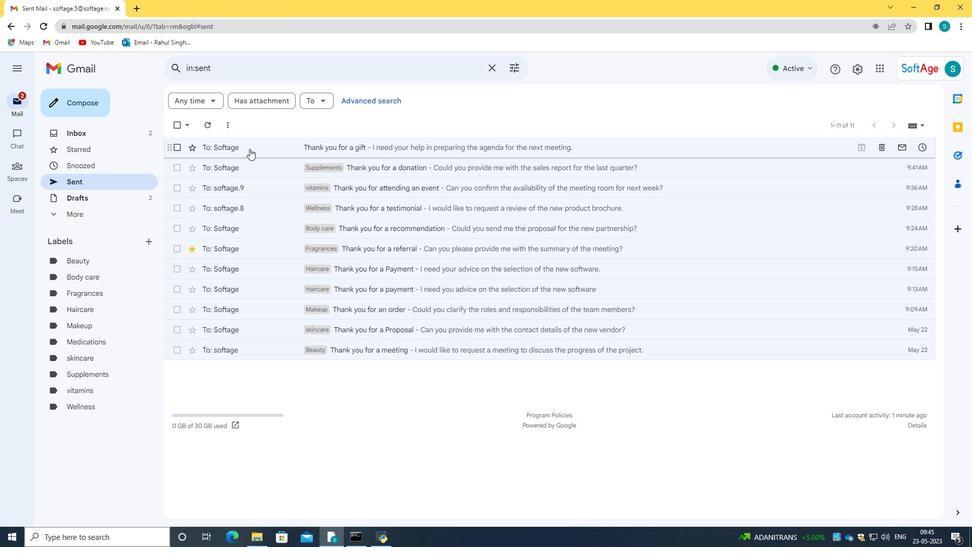 
Action: Mouse pressed right at (252, 148)
Screenshot: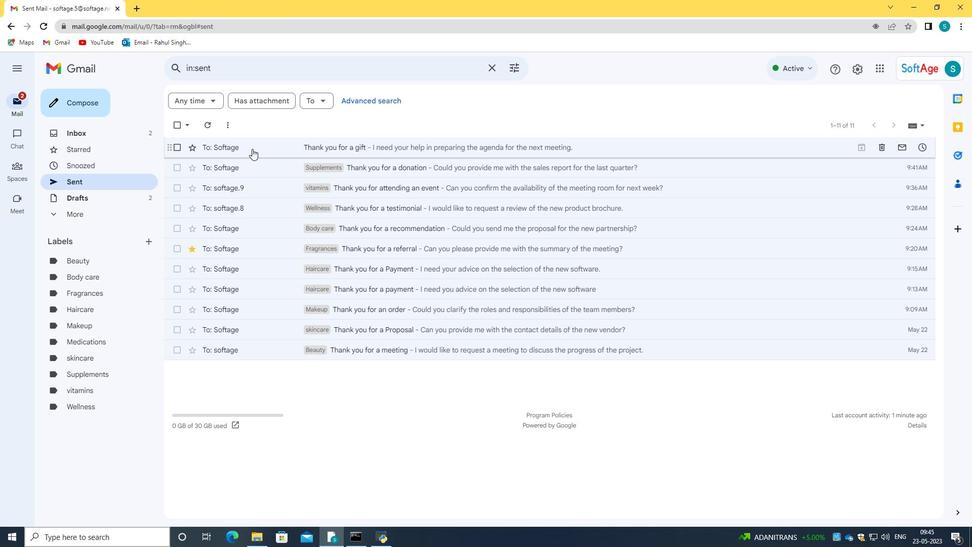 
Action: Mouse moved to (437, 199)
Screenshot: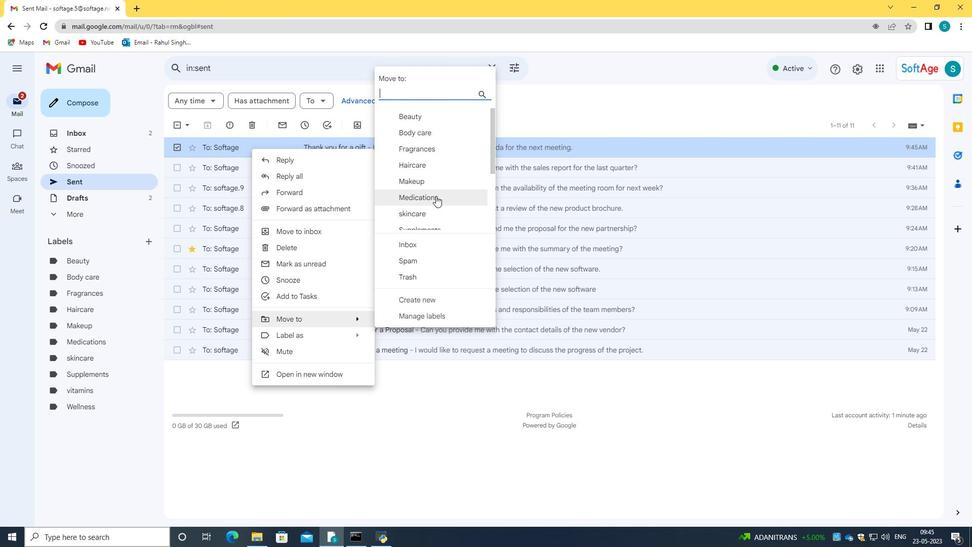 
Action: Mouse pressed left at (437, 199)
Screenshot: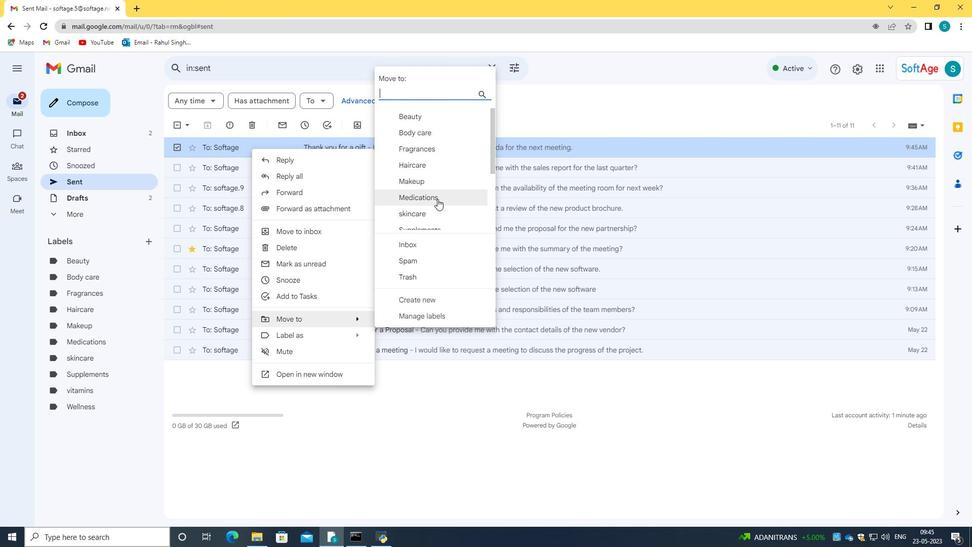
Action: Mouse moved to (365, 272)
Screenshot: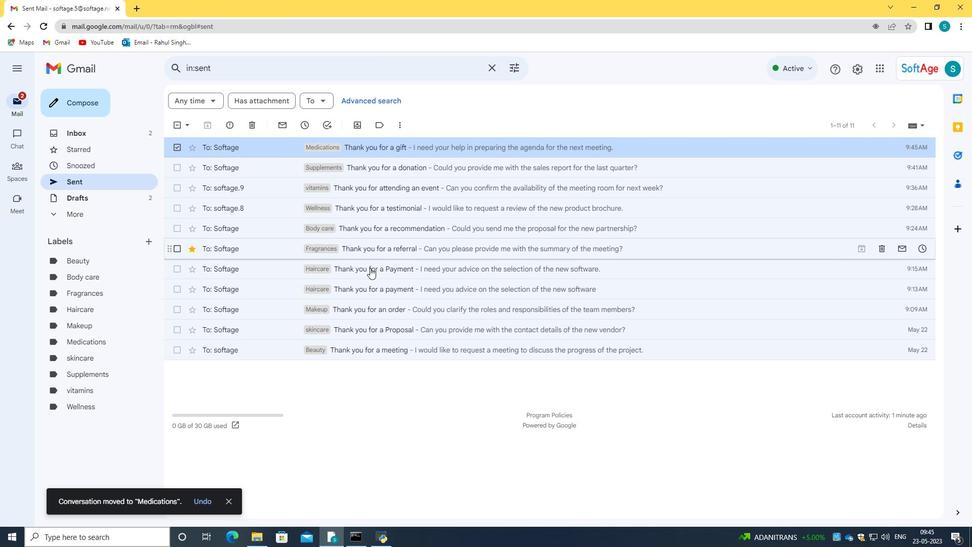 
Action: Mouse scrolled (365, 271) with delta (0, 0)
Screenshot: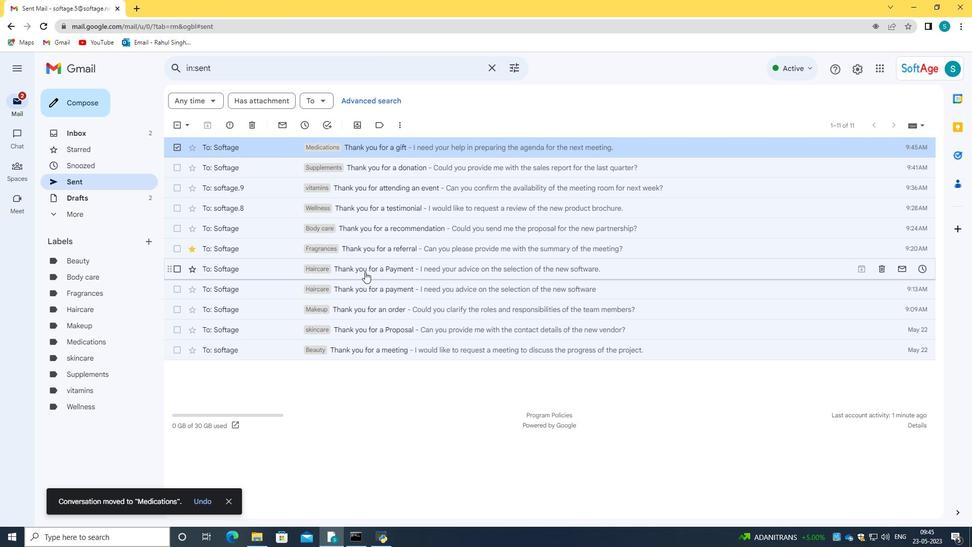 
Action: Mouse scrolled (365, 271) with delta (0, 0)
Screenshot: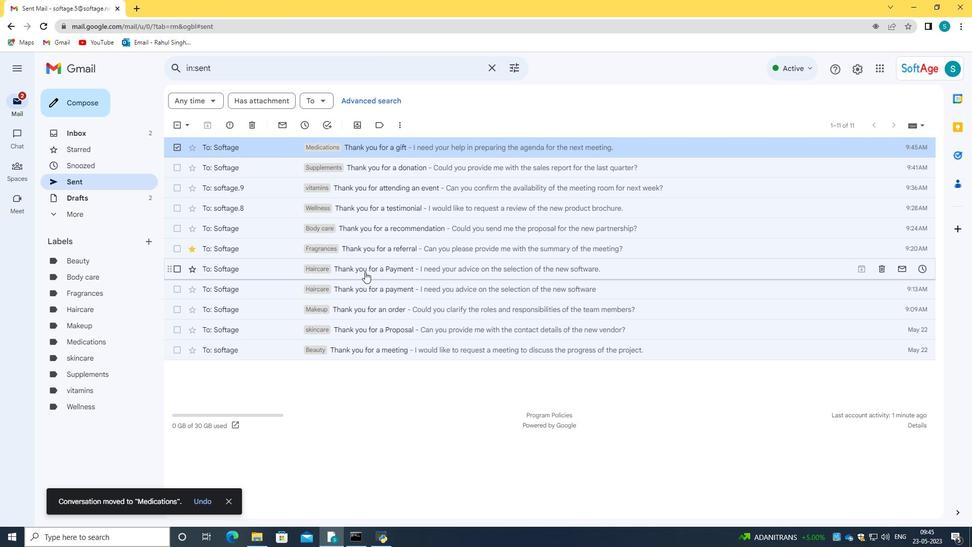 
Action: Mouse moved to (94, 346)
Screenshot: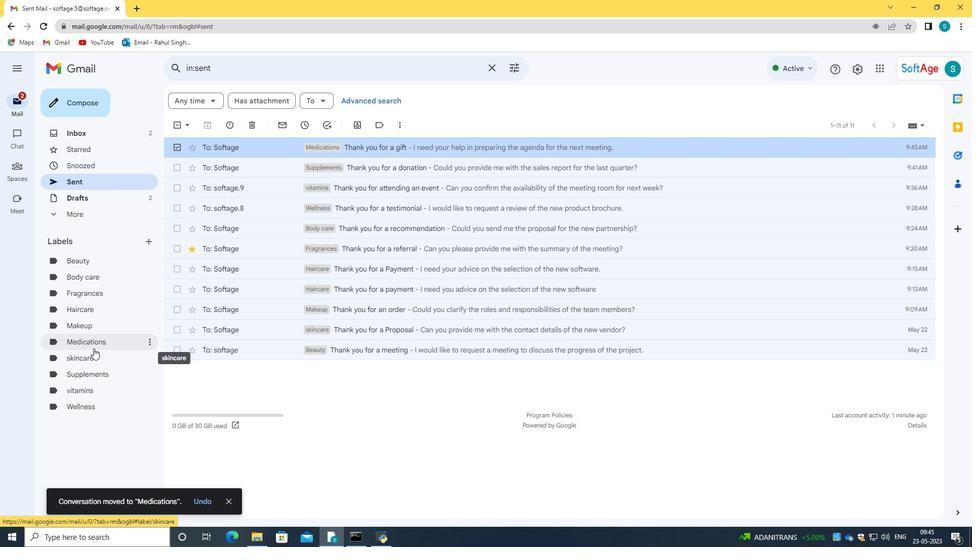 
Action: Mouse pressed left at (94, 346)
Screenshot: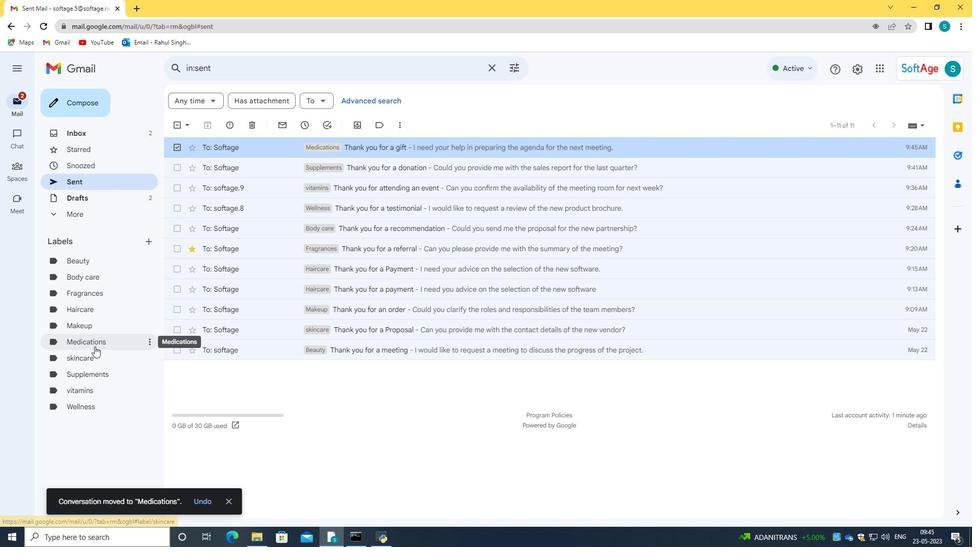 
Action: Mouse moved to (271, 151)
Screenshot: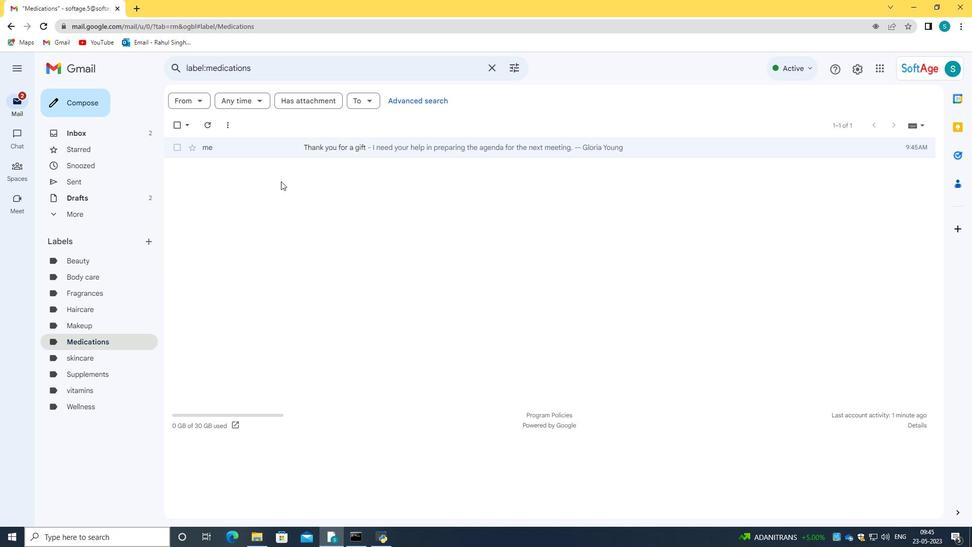 
Action: Mouse pressed left at (271, 151)
Screenshot: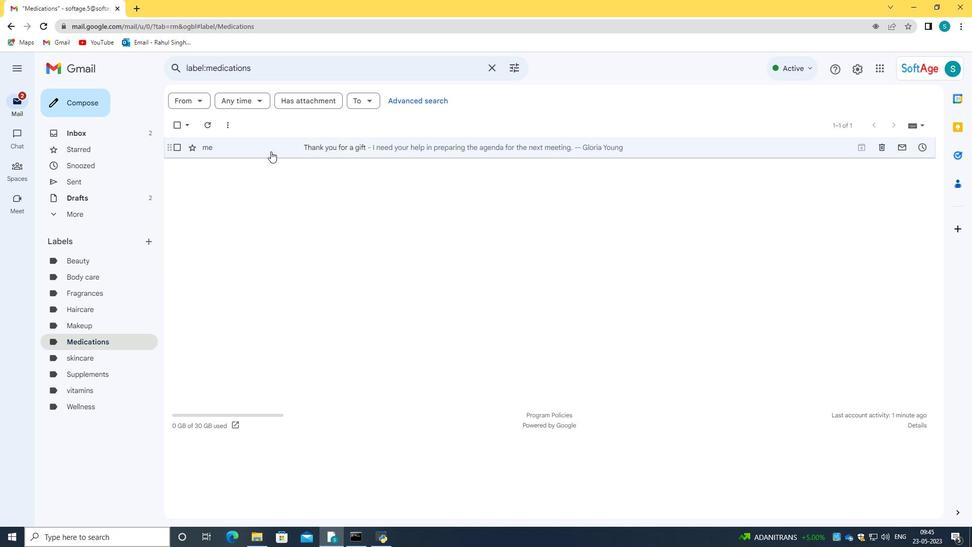 
Action: Mouse moved to (313, 230)
Screenshot: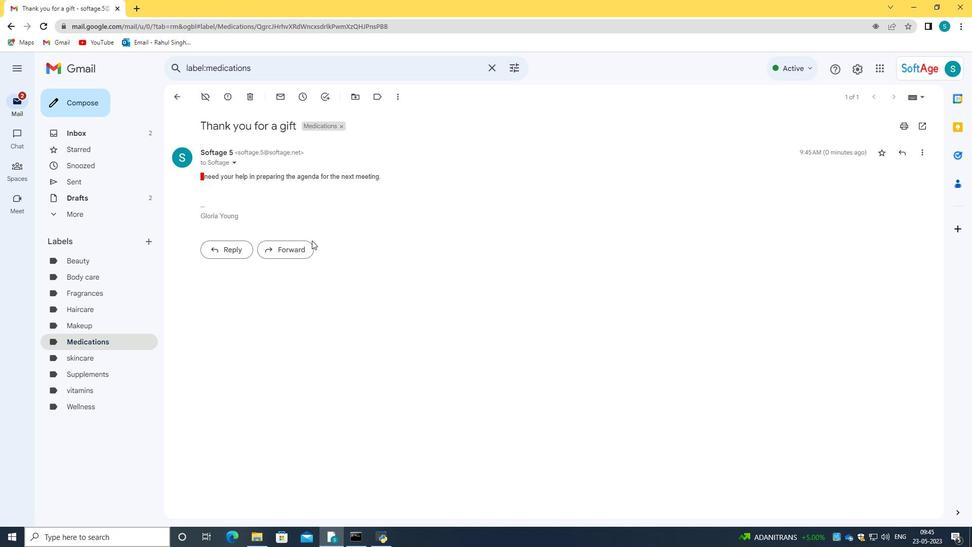 
